 Task: For heading Use Lobster with dark grey 1 1 colour & Underline.  font size for heading26,  'Change the font style of data to'Lobster and font size to 18,  Change the alignment of both headline & data to Align center.  In the sheet  Budget Management Template Workbookbook
Action: Mouse moved to (91, 211)
Screenshot: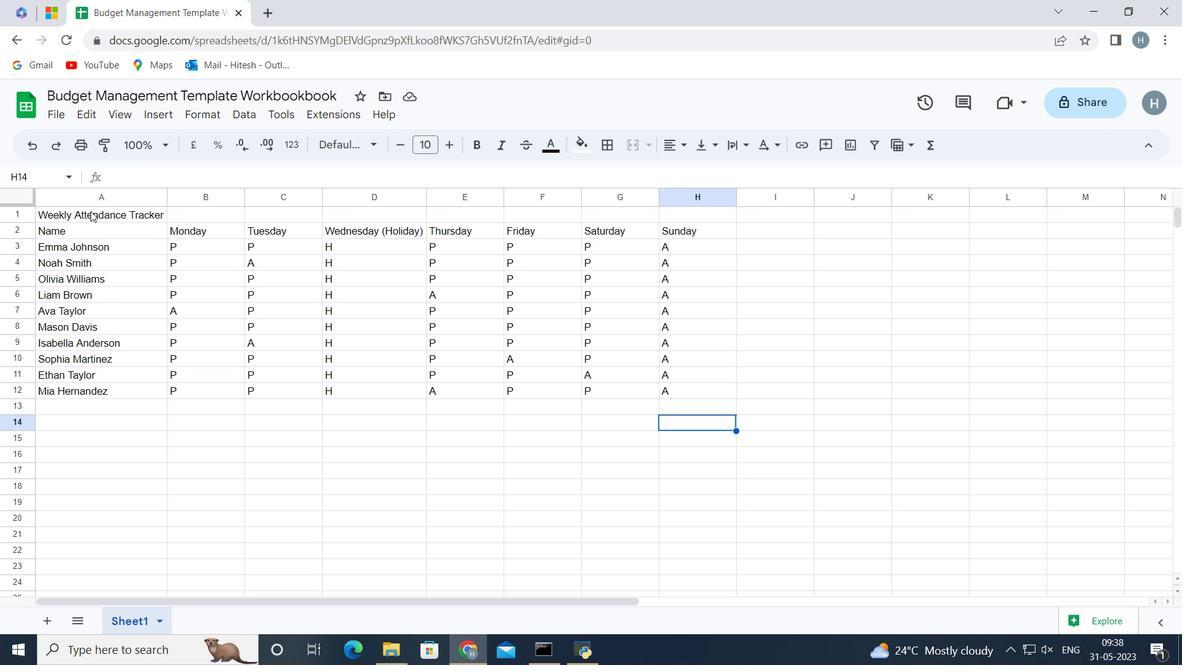 
Action: Mouse pressed left at (91, 211)
Screenshot: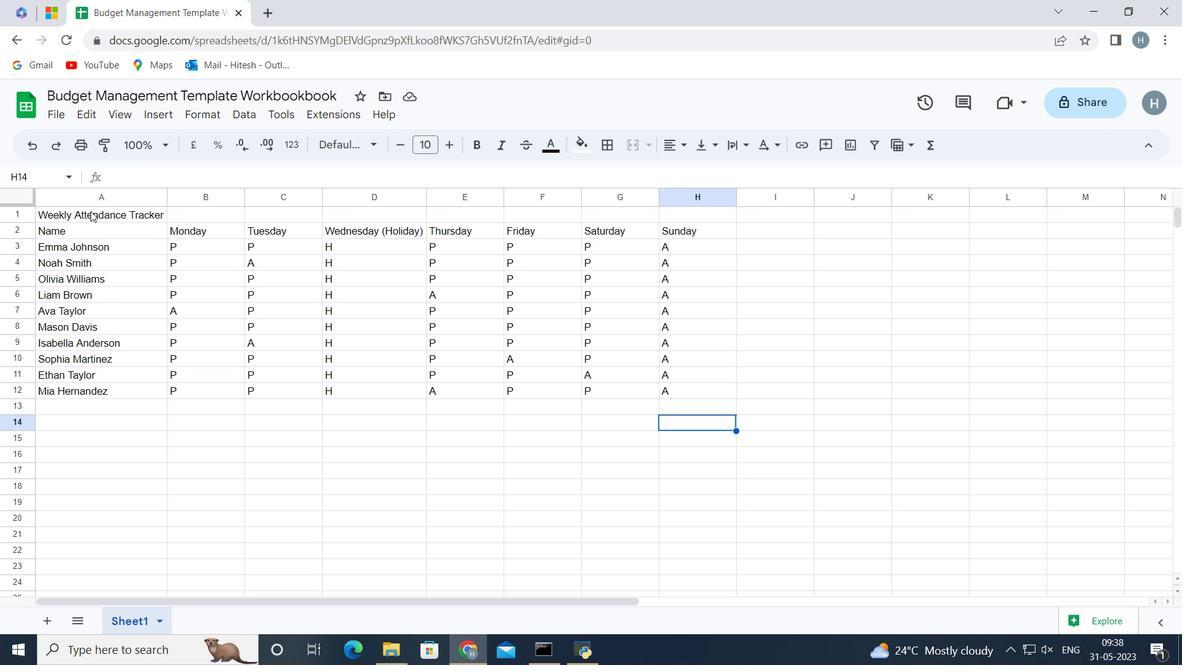 
Action: Mouse moved to (181, 216)
Screenshot: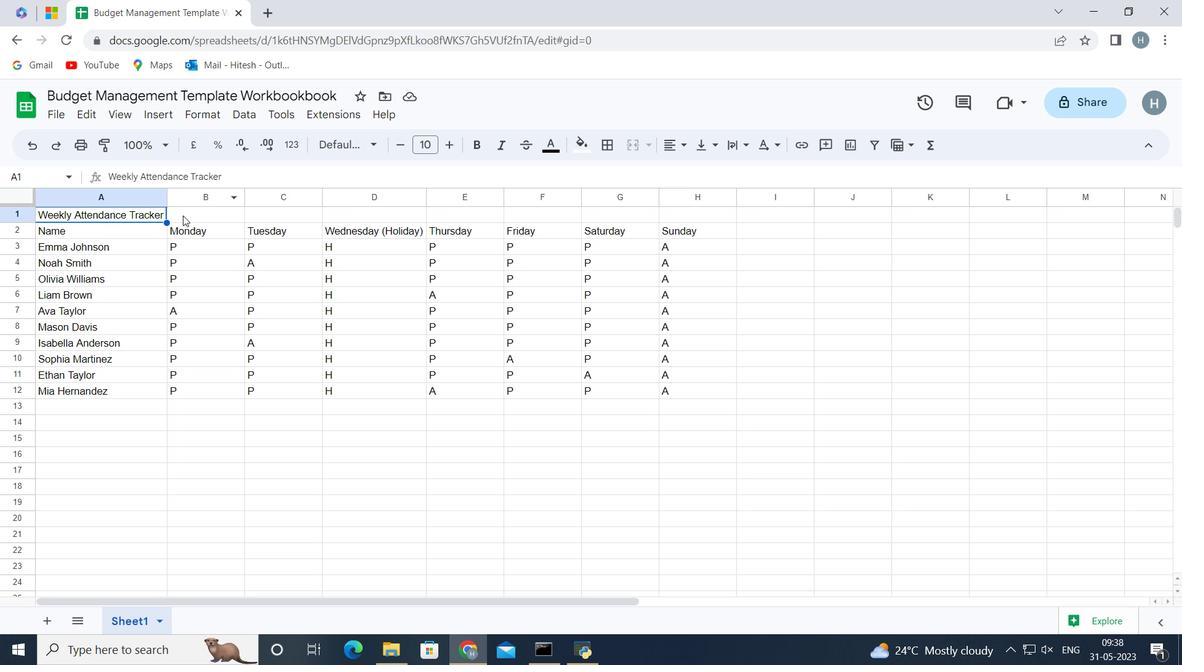 
Action: Key pressed <Key.shift><Key.right><Key.right><Key.right><Key.right><Key.right><Key.right><Key.right>
Screenshot: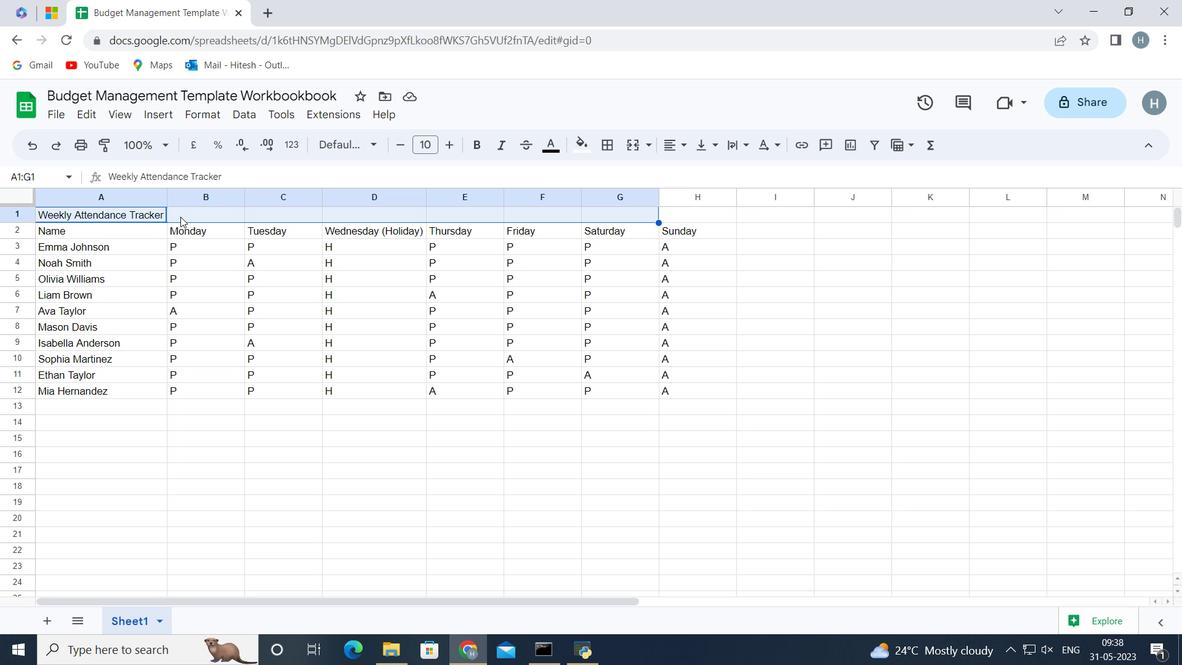 
Action: Mouse moved to (631, 149)
Screenshot: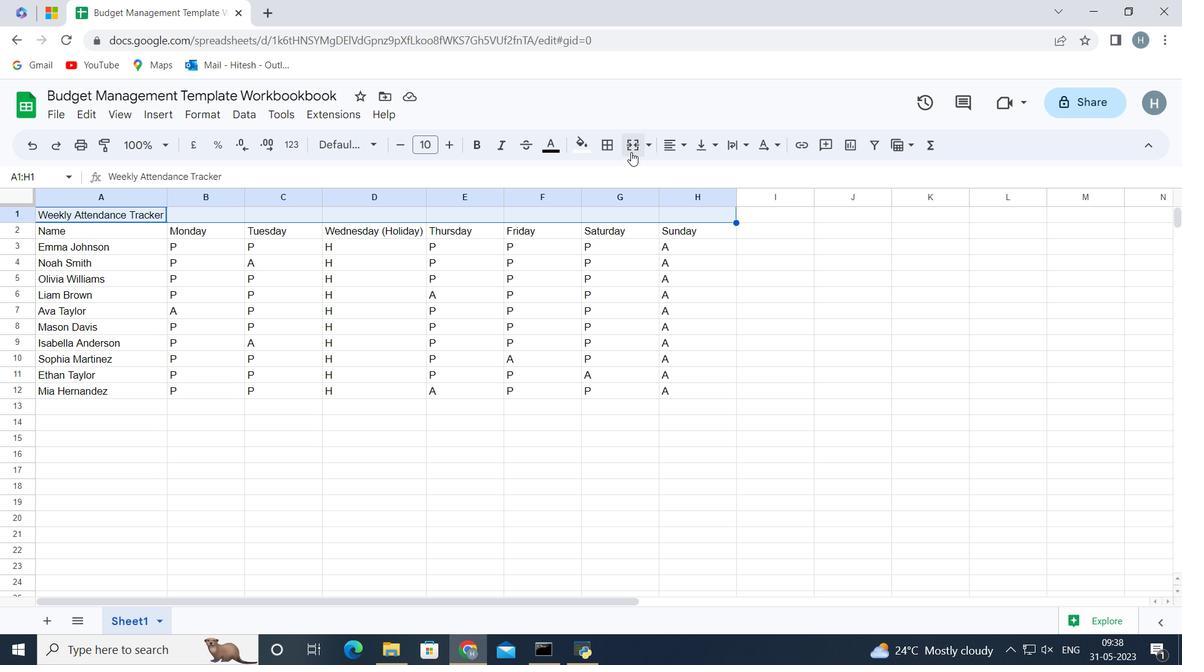 
Action: Mouse pressed left at (631, 149)
Screenshot: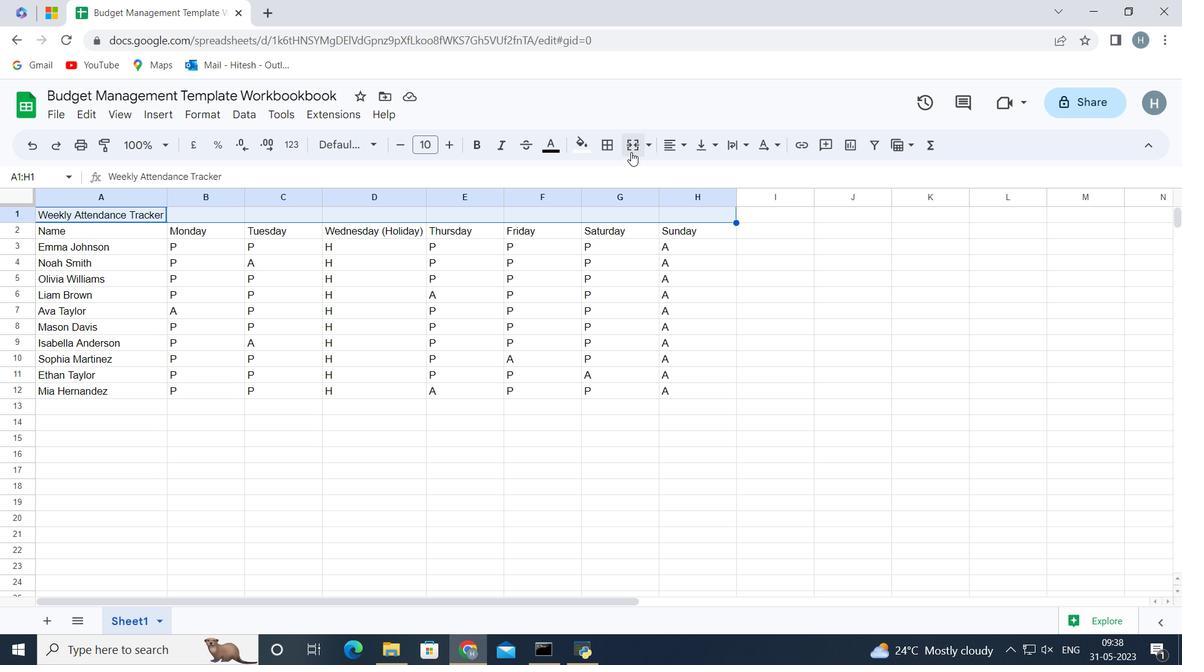 
Action: Mouse moved to (374, 145)
Screenshot: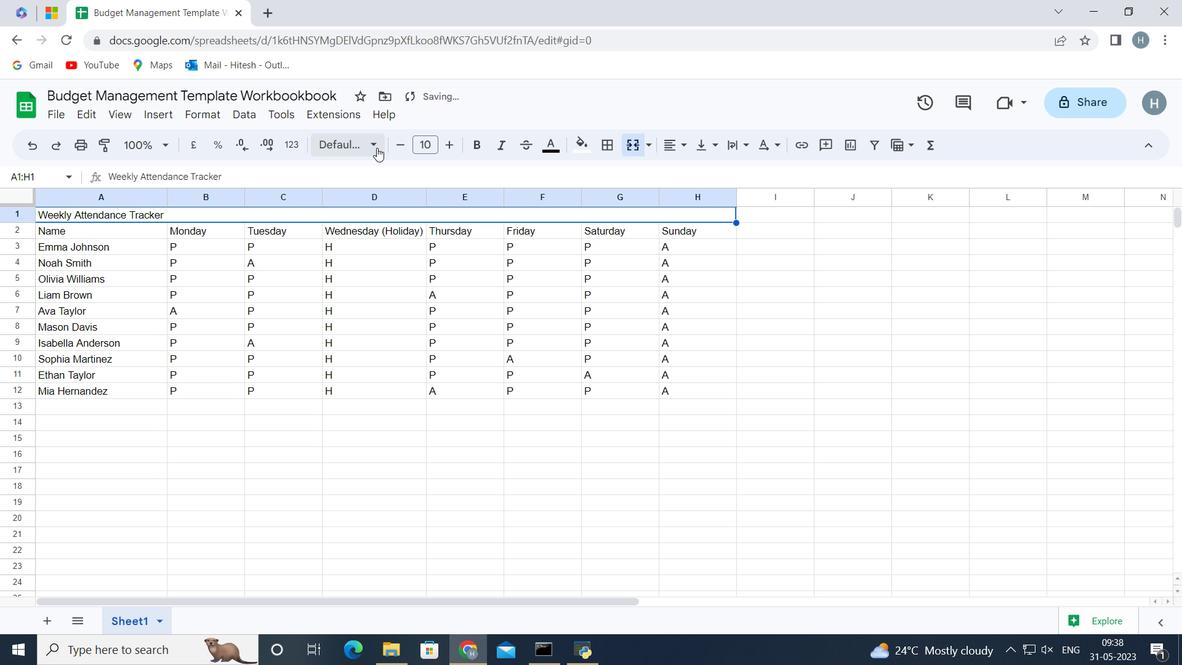 
Action: Mouse pressed left at (374, 145)
Screenshot: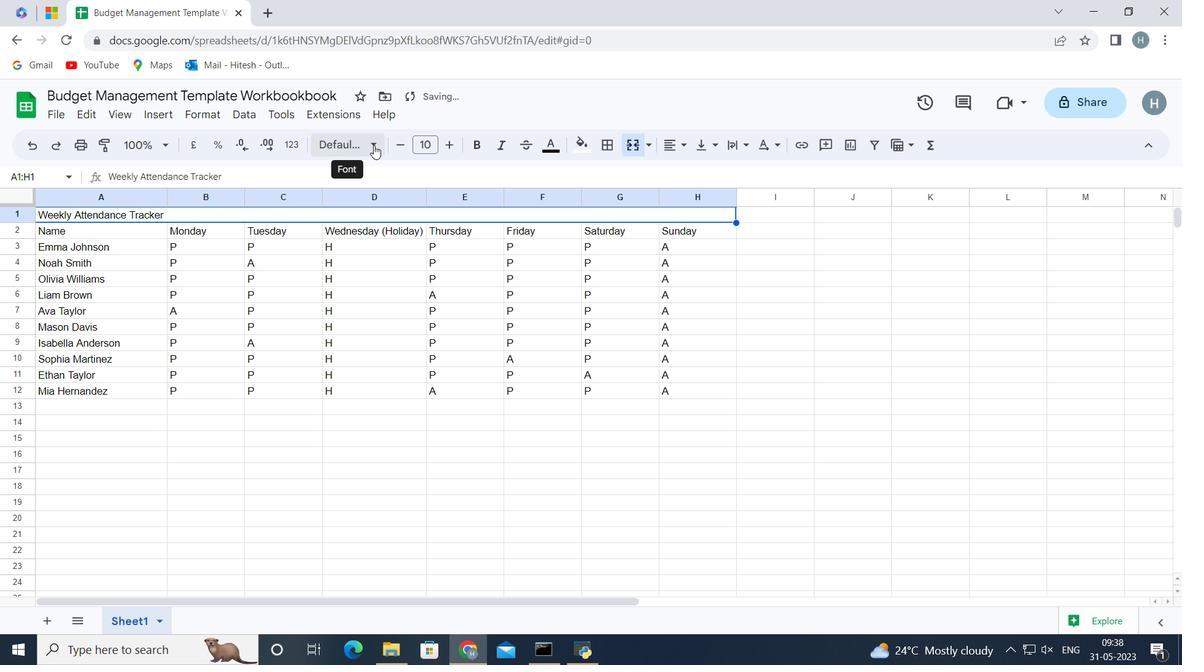 
Action: Mouse moved to (392, 460)
Screenshot: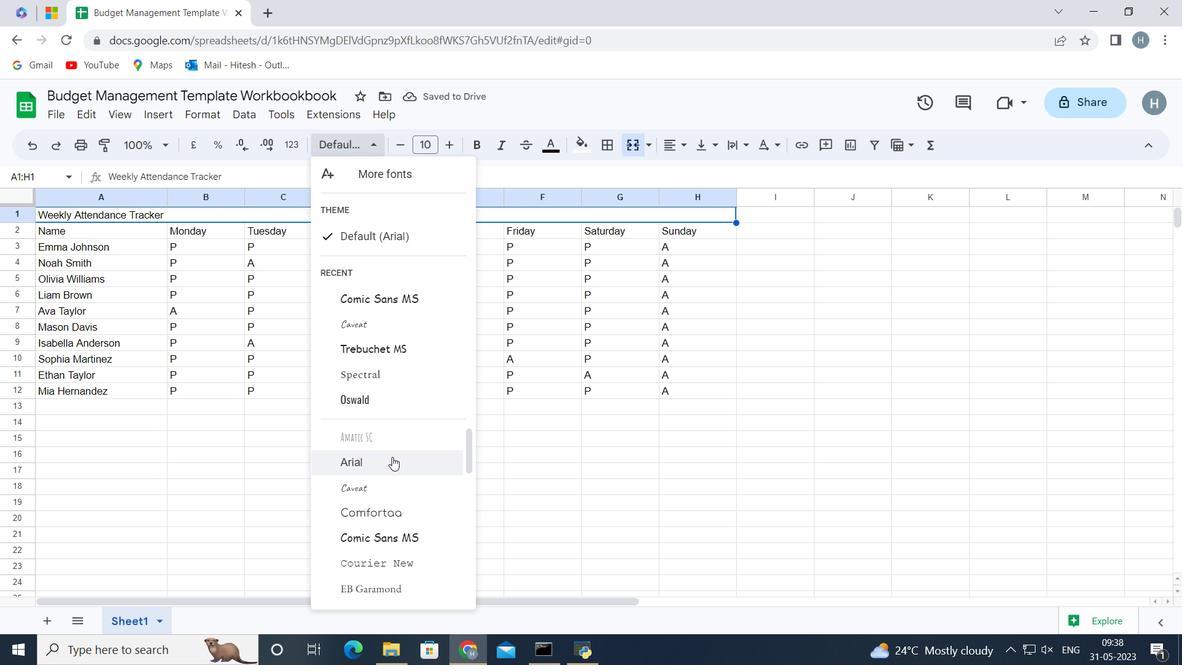 
Action: Mouse scrolled (392, 459) with delta (0, 0)
Screenshot: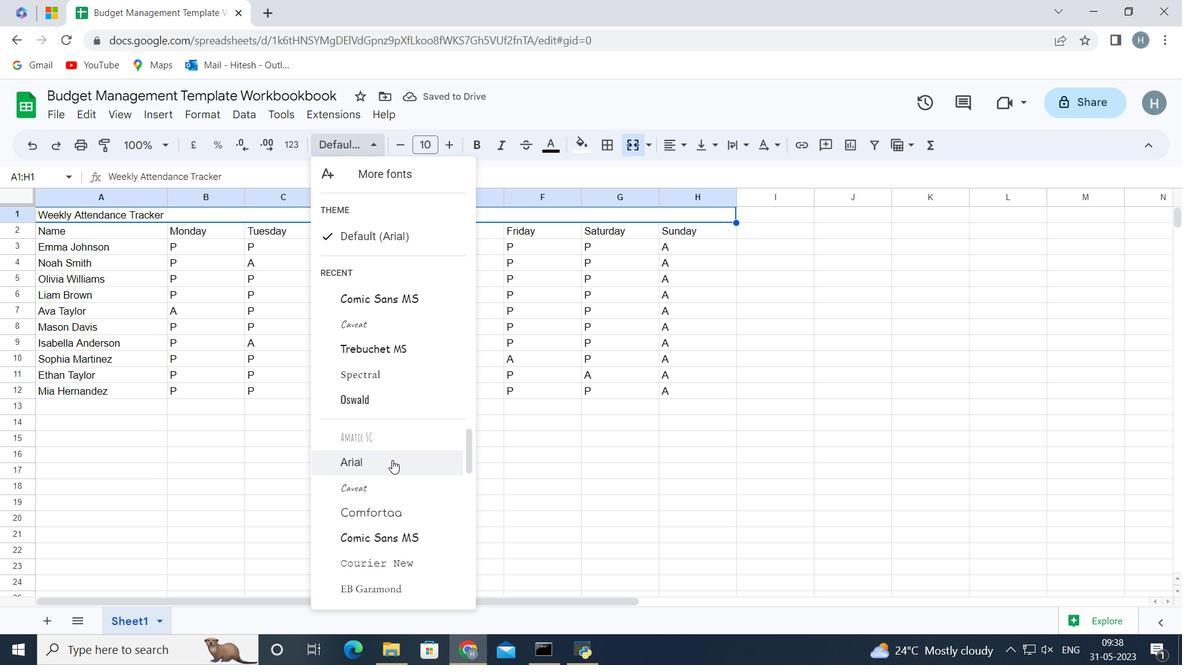 
Action: Mouse scrolled (392, 459) with delta (0, 0)
Screenshot: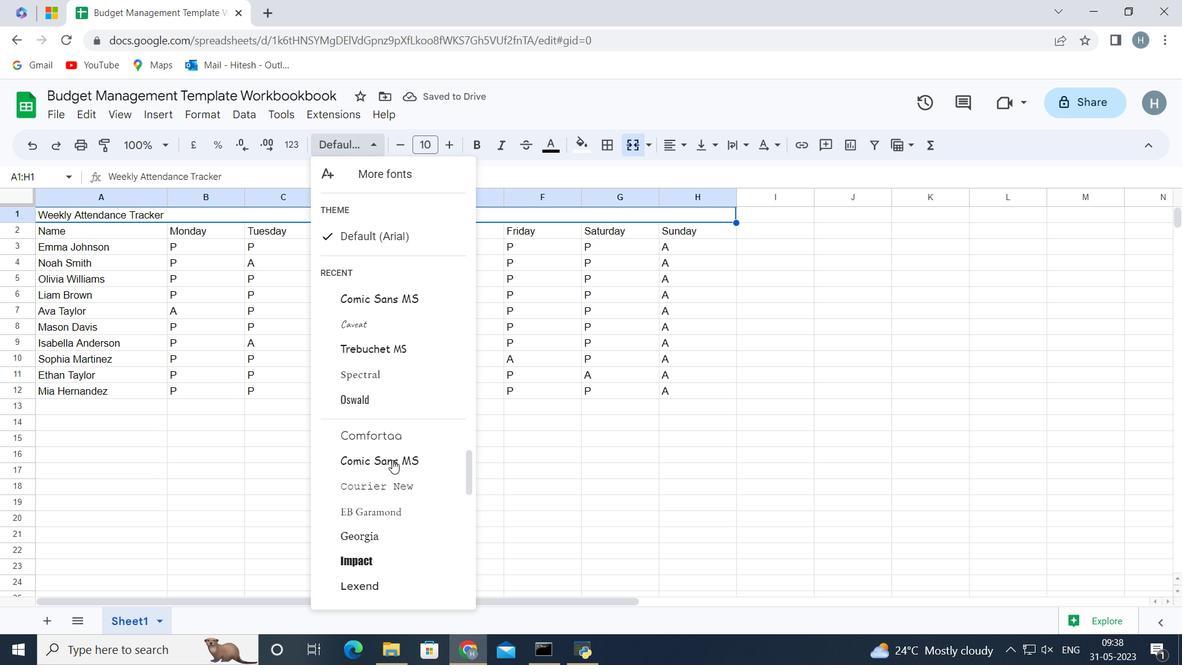 
Action: Mouse moved to (389, 531)
Screenshot: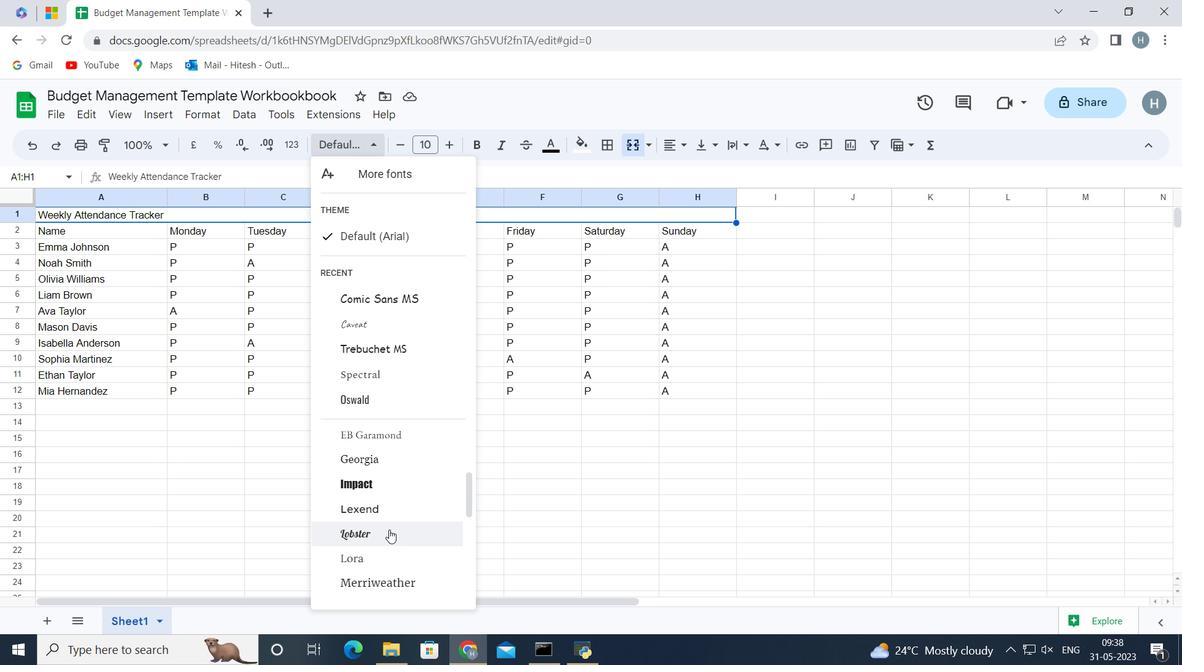 
Action: Mouse pressed left at (389, 531)
Screenshot: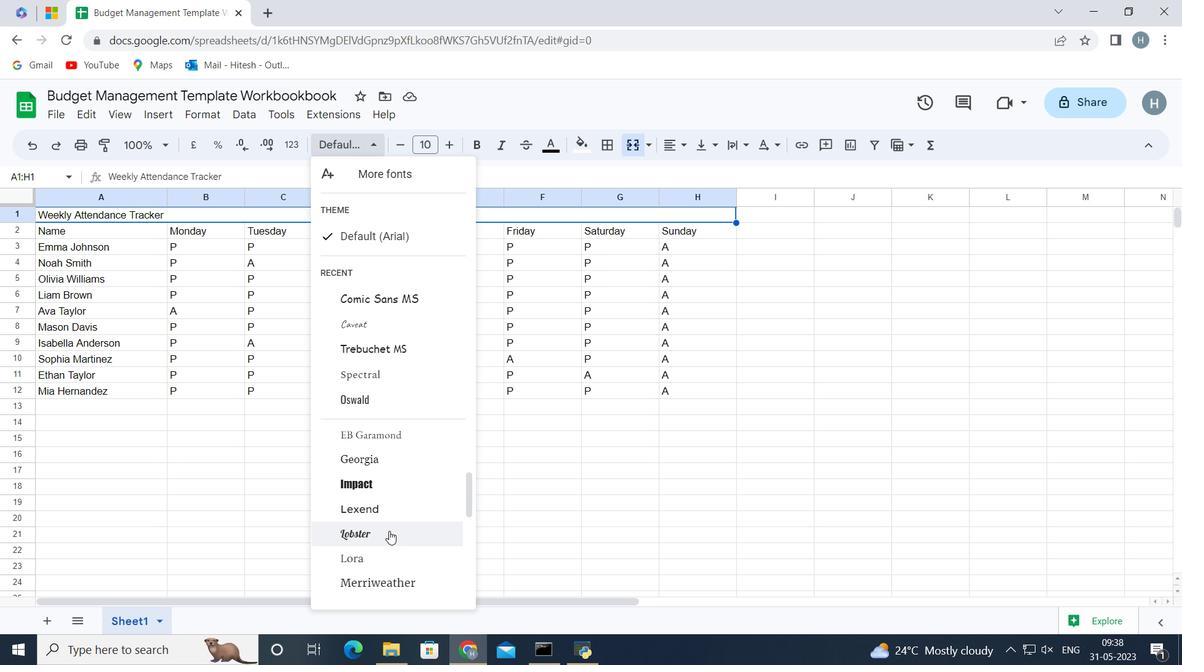 
Action: Mouse moved to (587, 154)
Screenshot: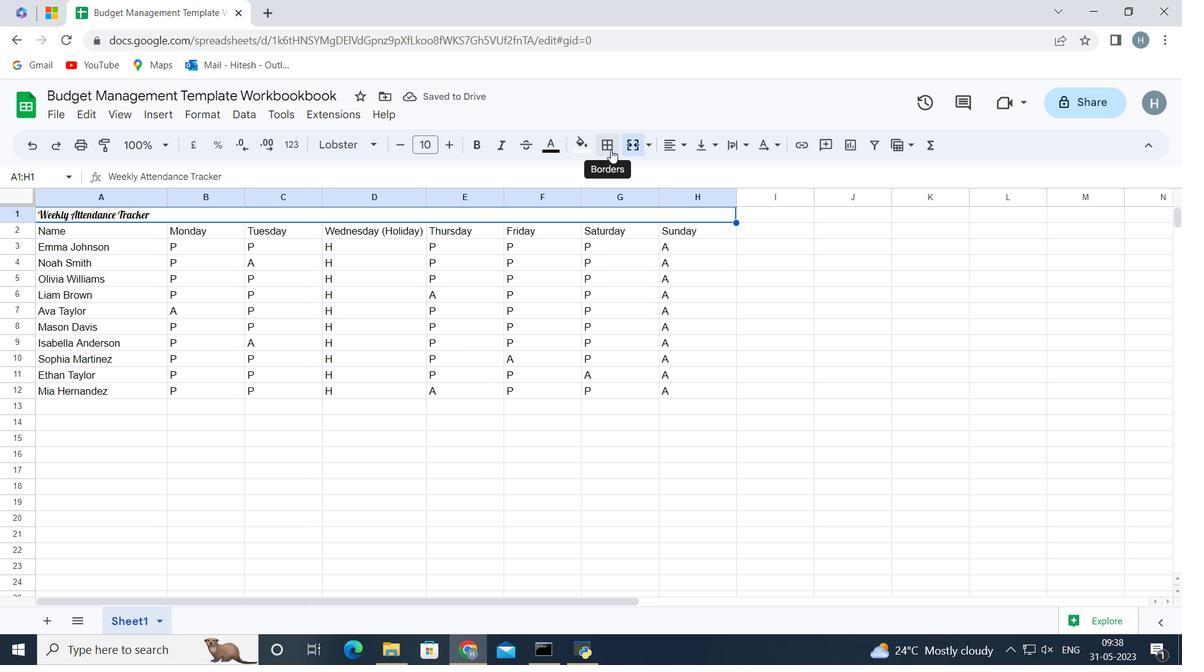 
Action: Mouse pressed left at (587, 154)
Screenshot: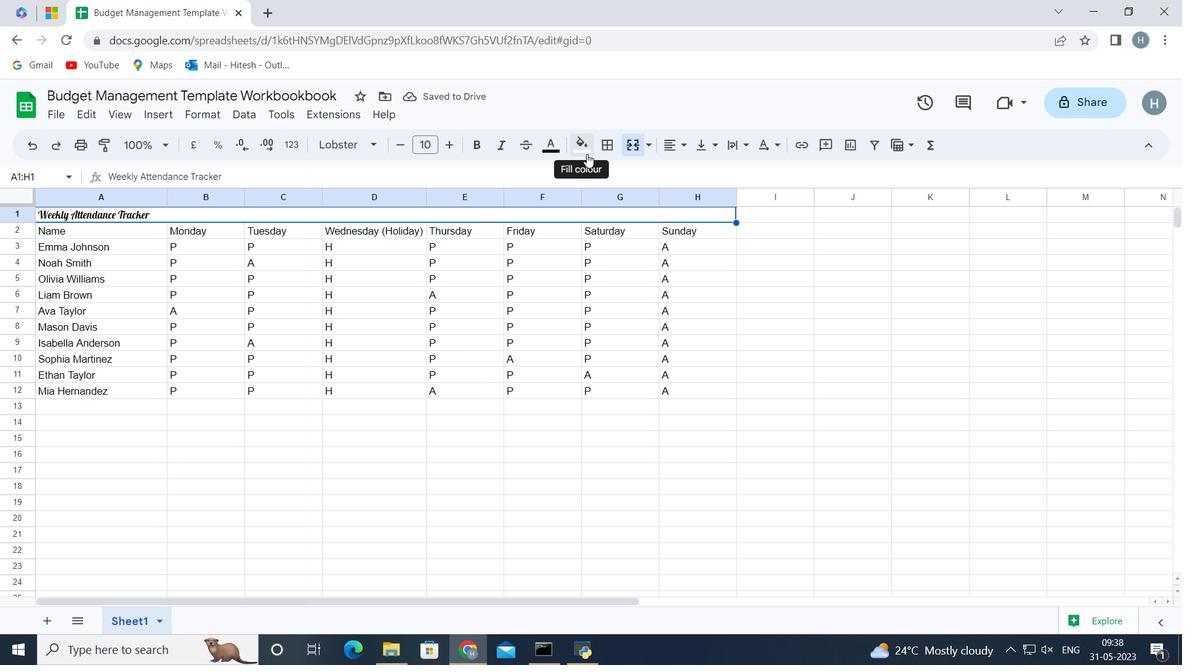 
Action: Mouse moved to (654, 196)
Screenshot: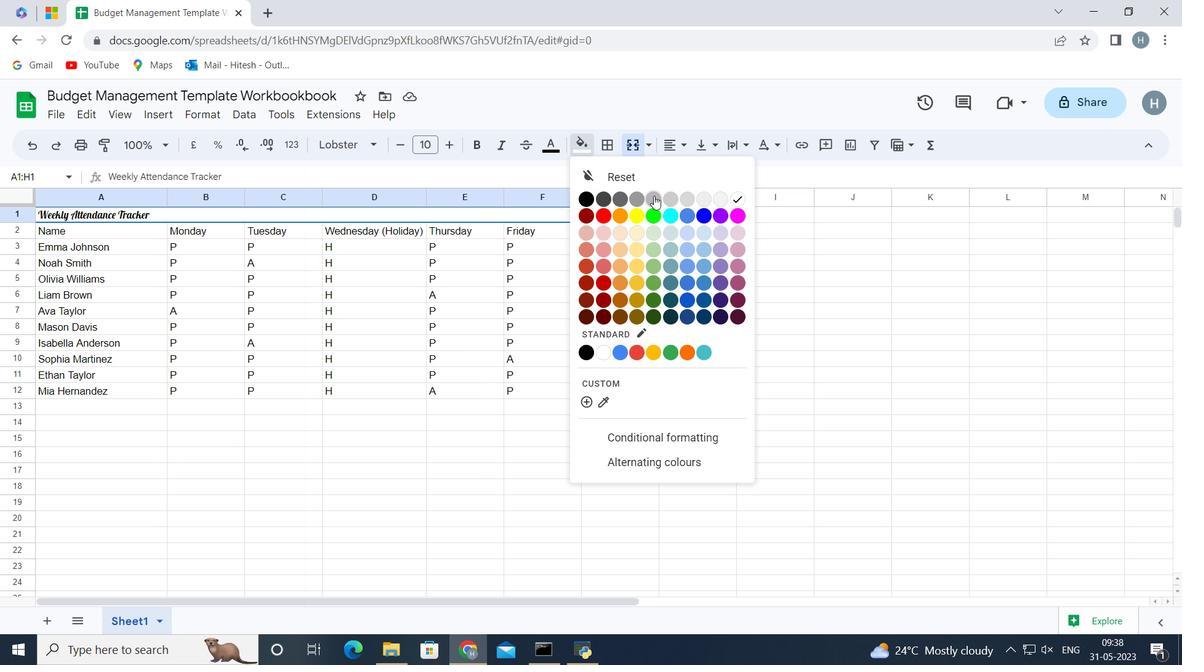 
Action: Mouse pressed left at (654, 196)
Screenshot: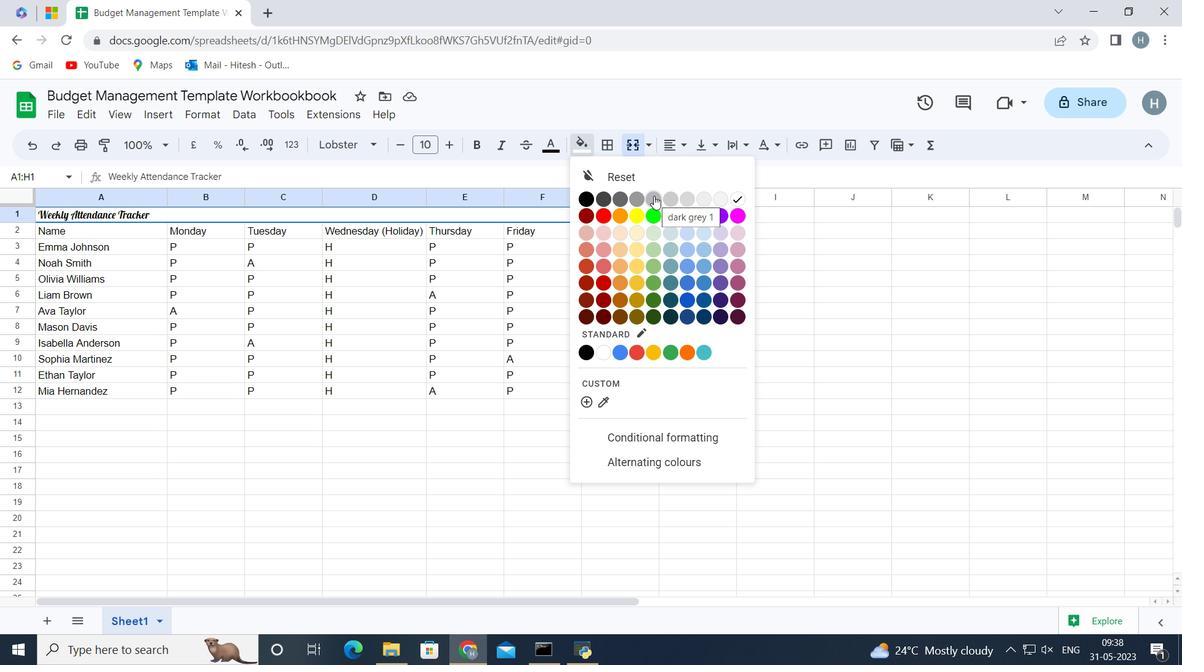 
Action: Mouse moved to (170, 110)
Screenshot: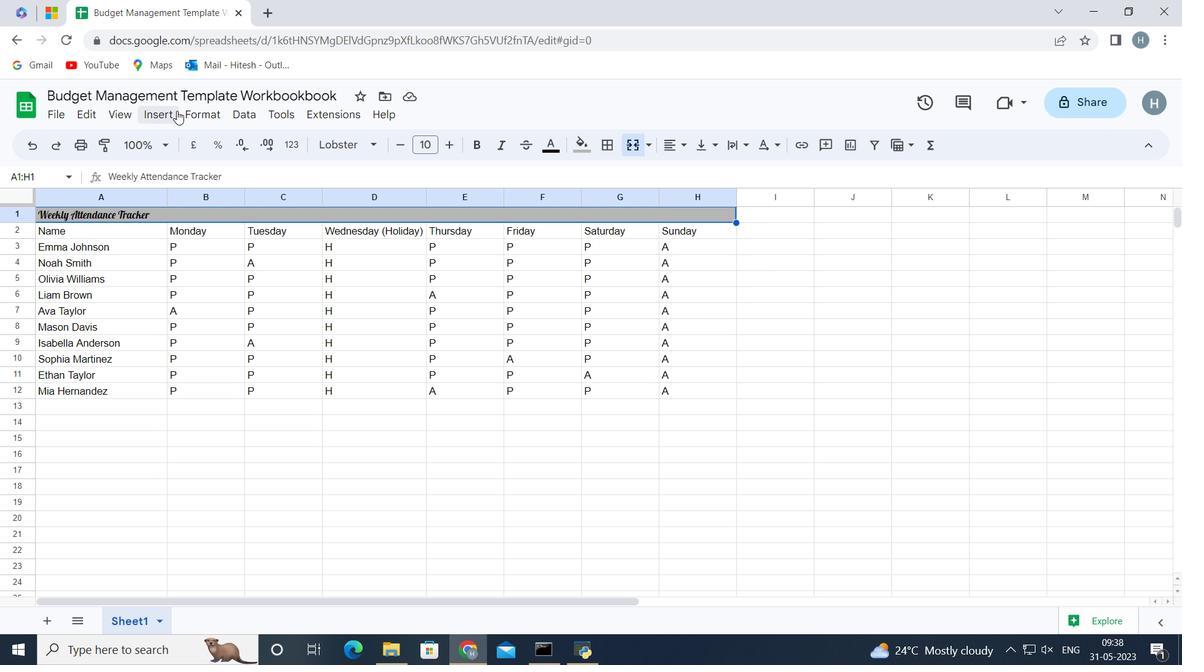 
Action: Mouse pressed left at (170, 110)
Screenshot: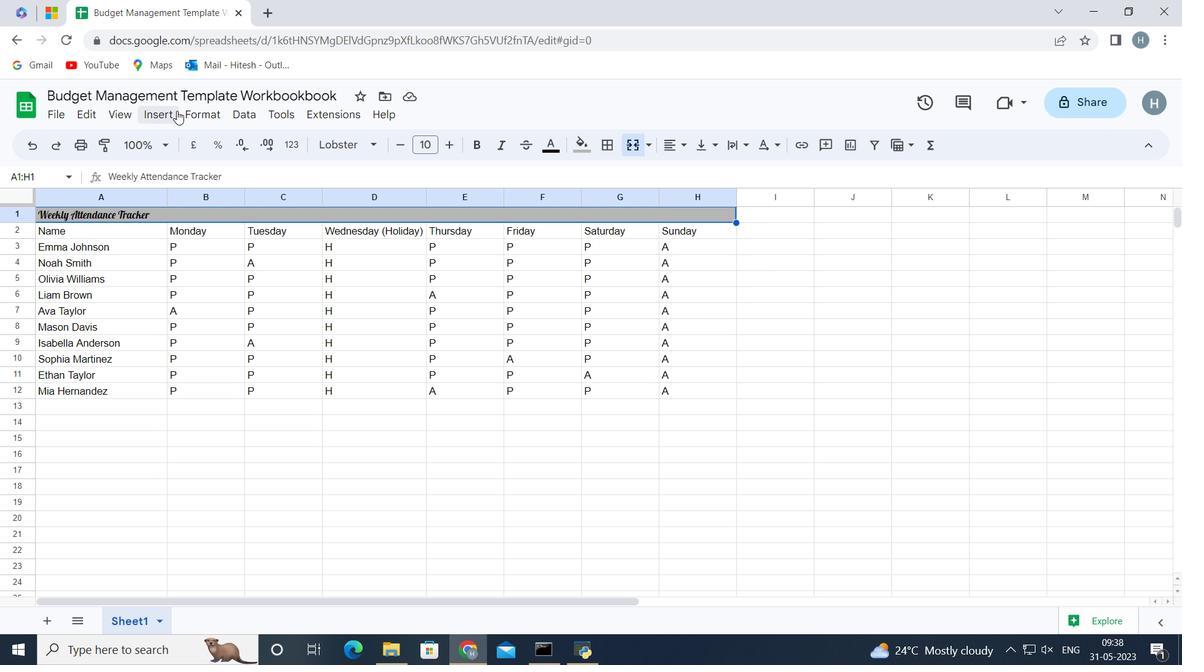 
Action: Mouse moved to (511, 248)
Screenshot: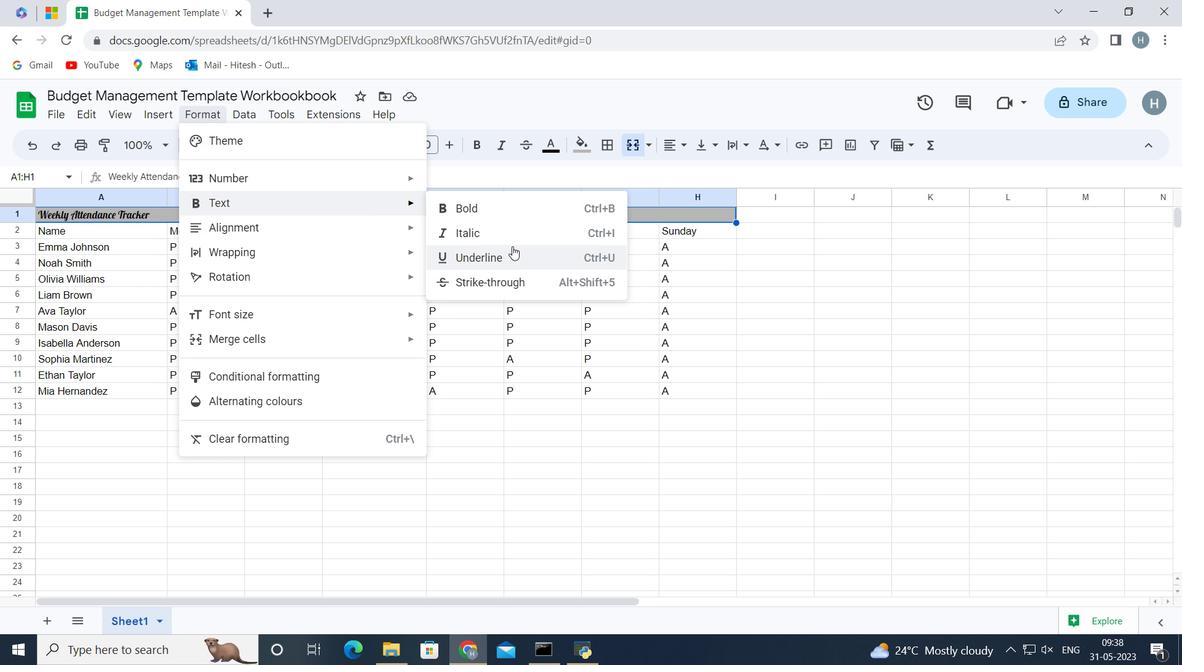 
Action: Mouse pressed left at (511, 248)
Screenshot: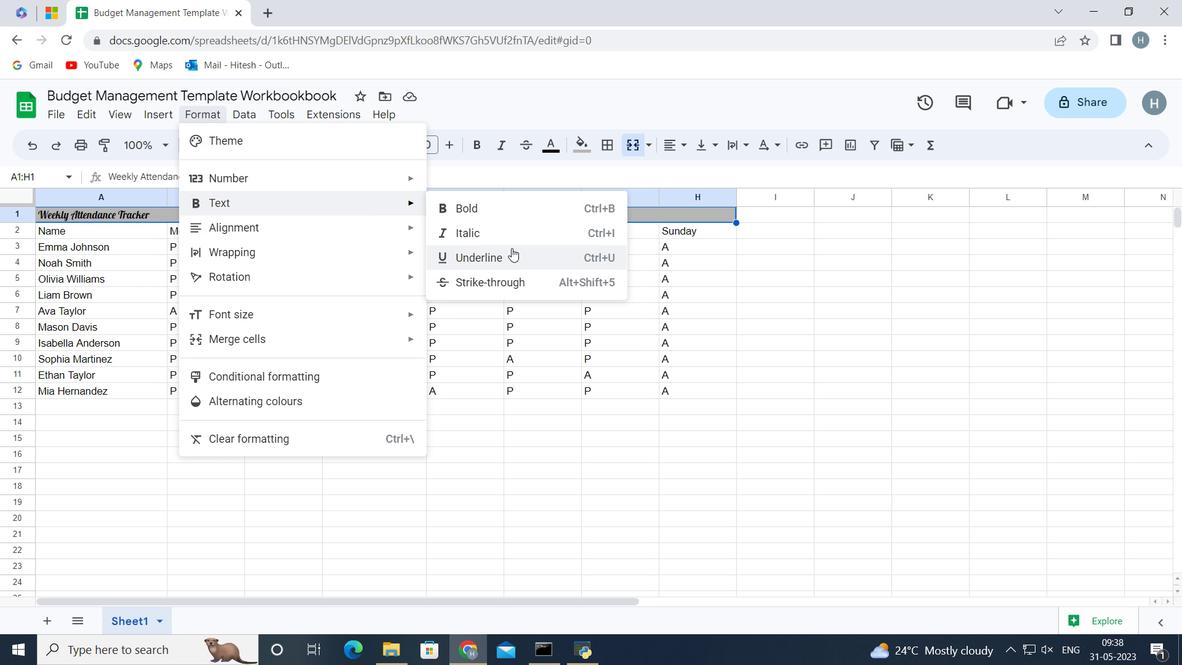 
Action: Mouse moved to (444, 144)
Screenshot: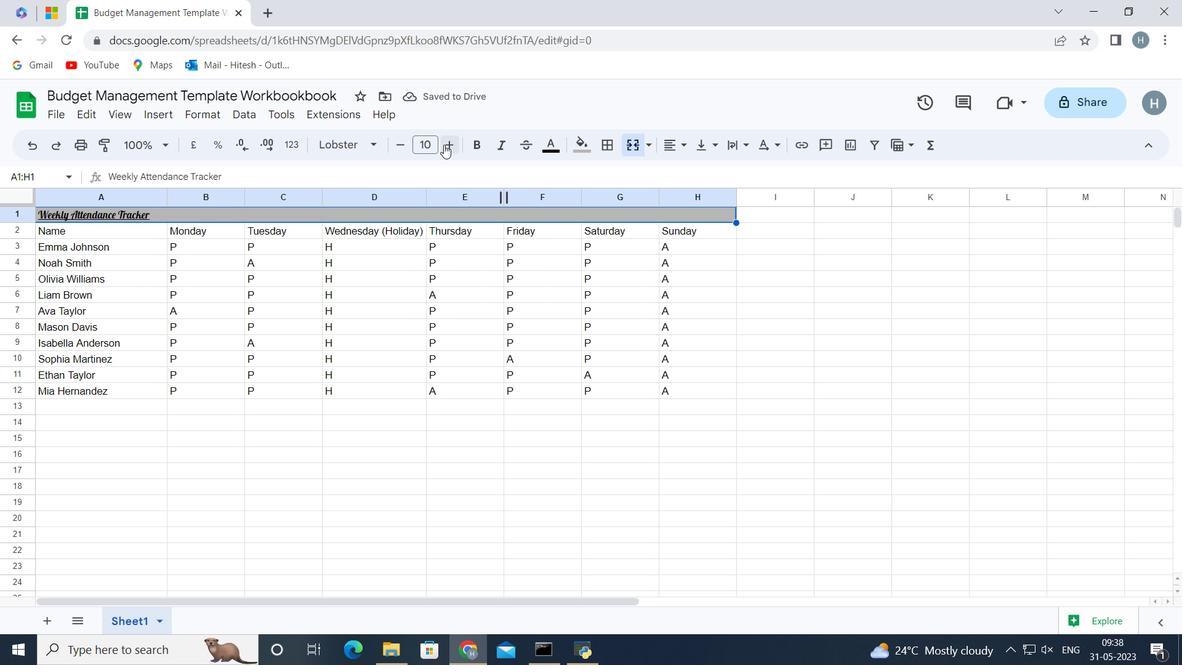 
Action: Mouse pressed left at (444, 144)
Screenshot: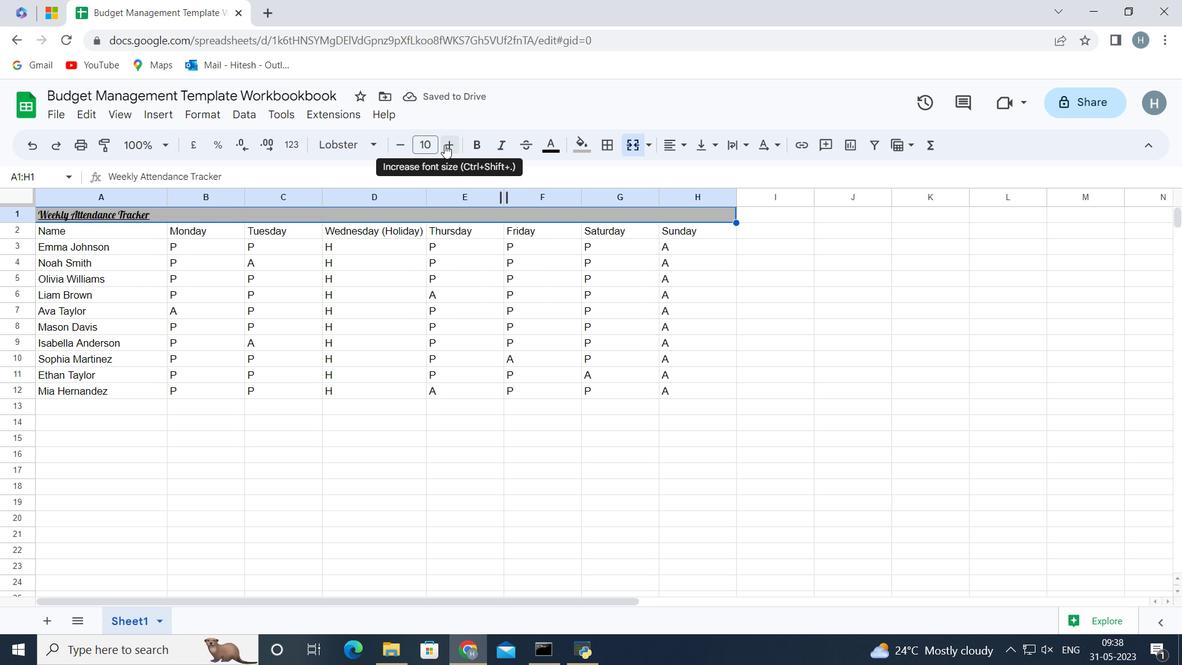 
Action: Mouse pressed left at (444, 144)
Screenshot: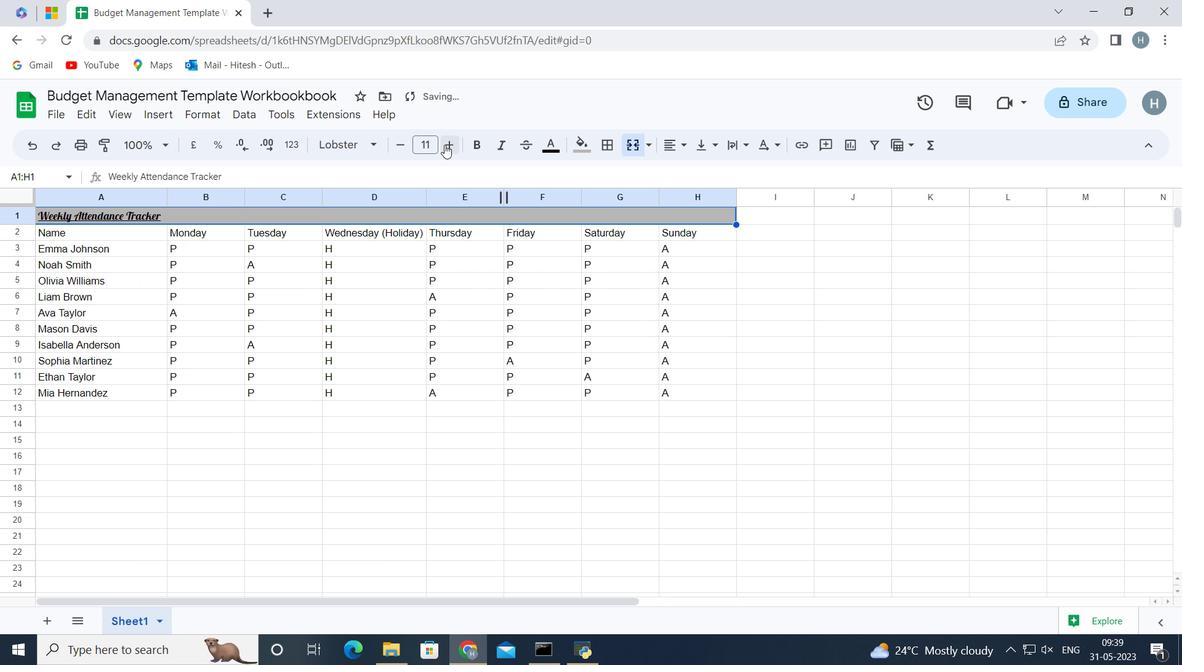 
Action: Mouse pressed left at (444, 144)
Screenshot: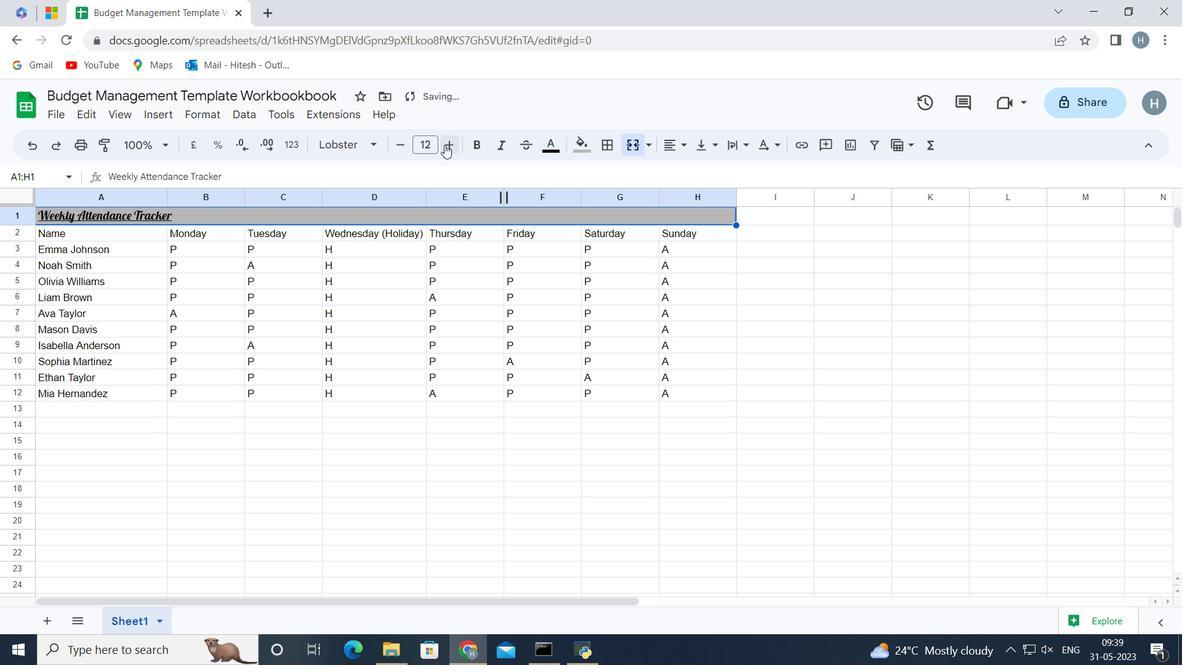 
Action: Mouse pressed left at (444, 144)
Screenshot: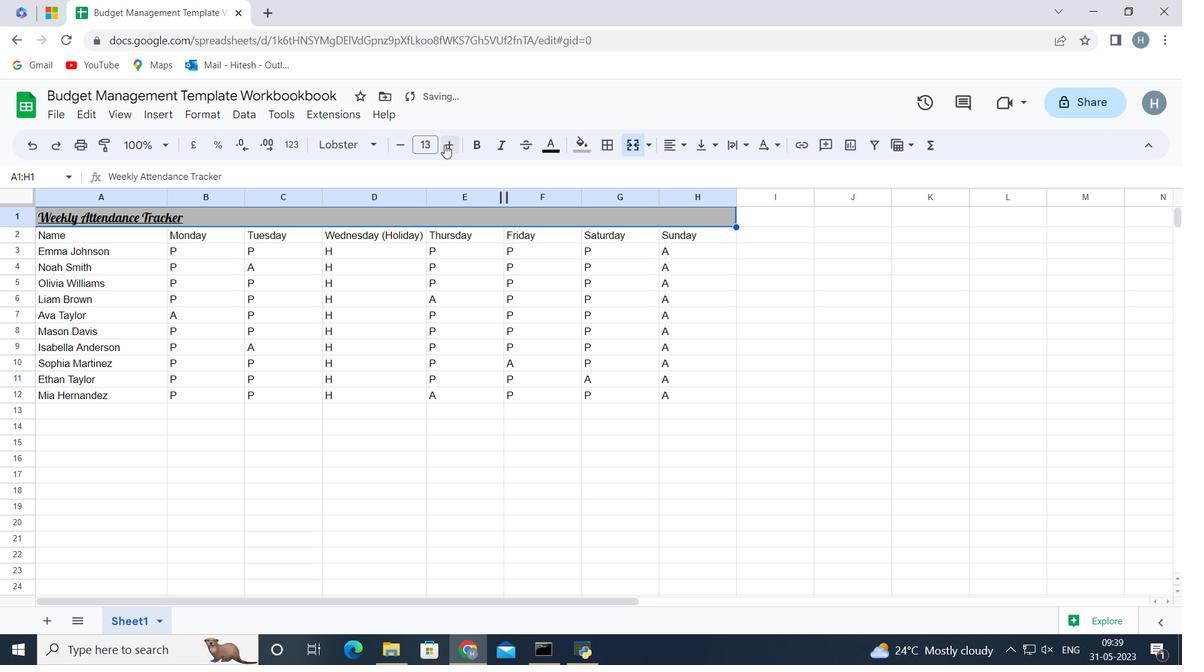 
Action: Mouse pressed left at (444, 144)
Screenshot: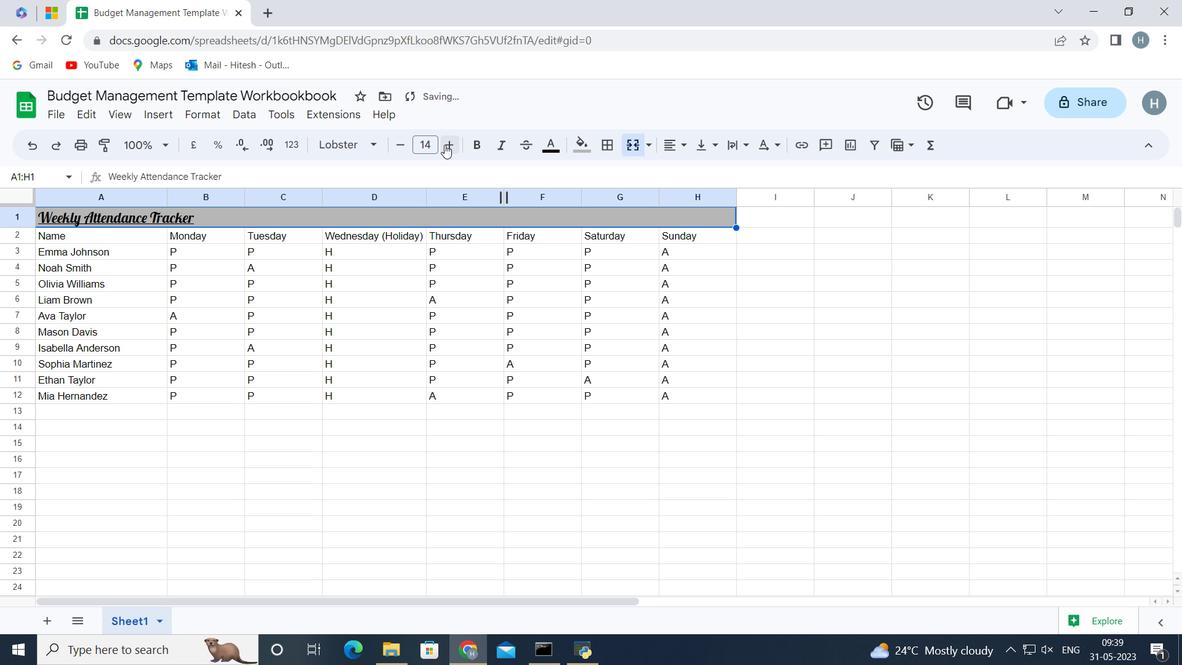 
Action: Mouse pressed left at (444, 144)
Screenshot: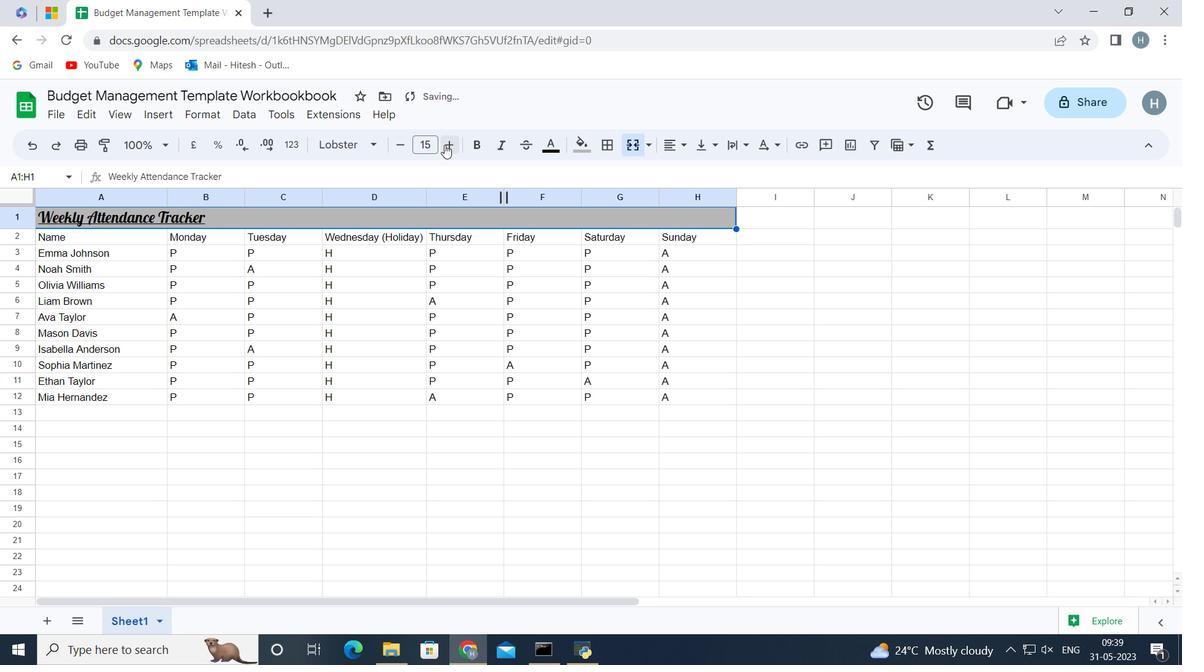 
Action: Mouse moved to (444, 144)
Screenshot: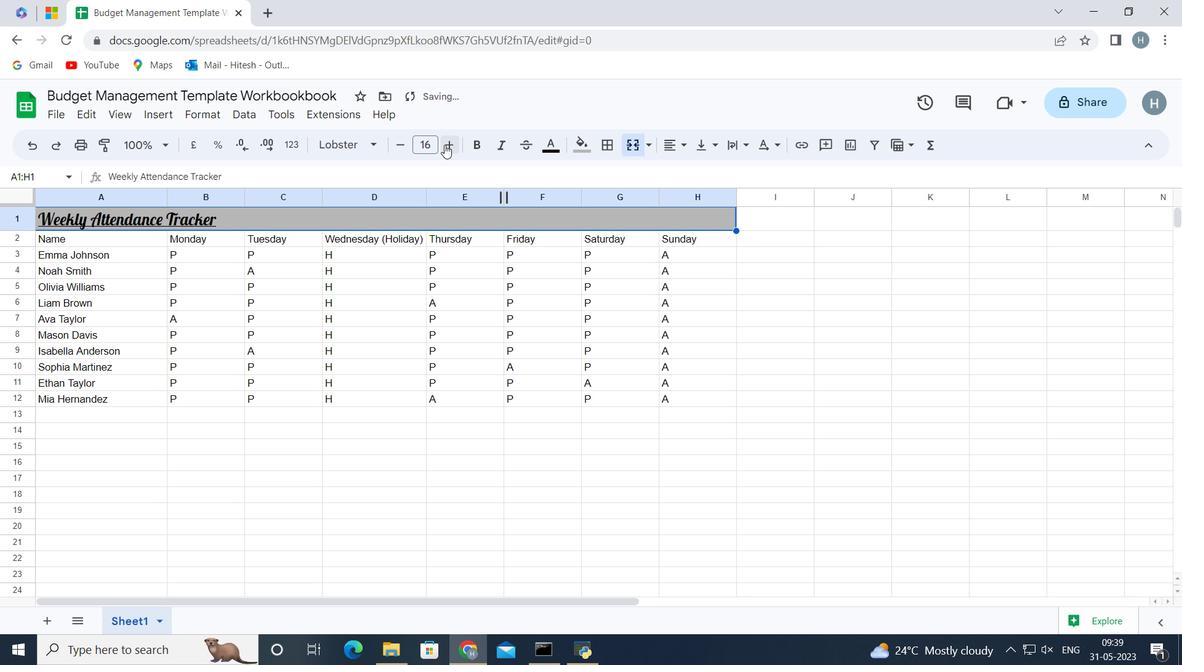 
Action: Mouse pressed left at (444, 144)
Screenshot: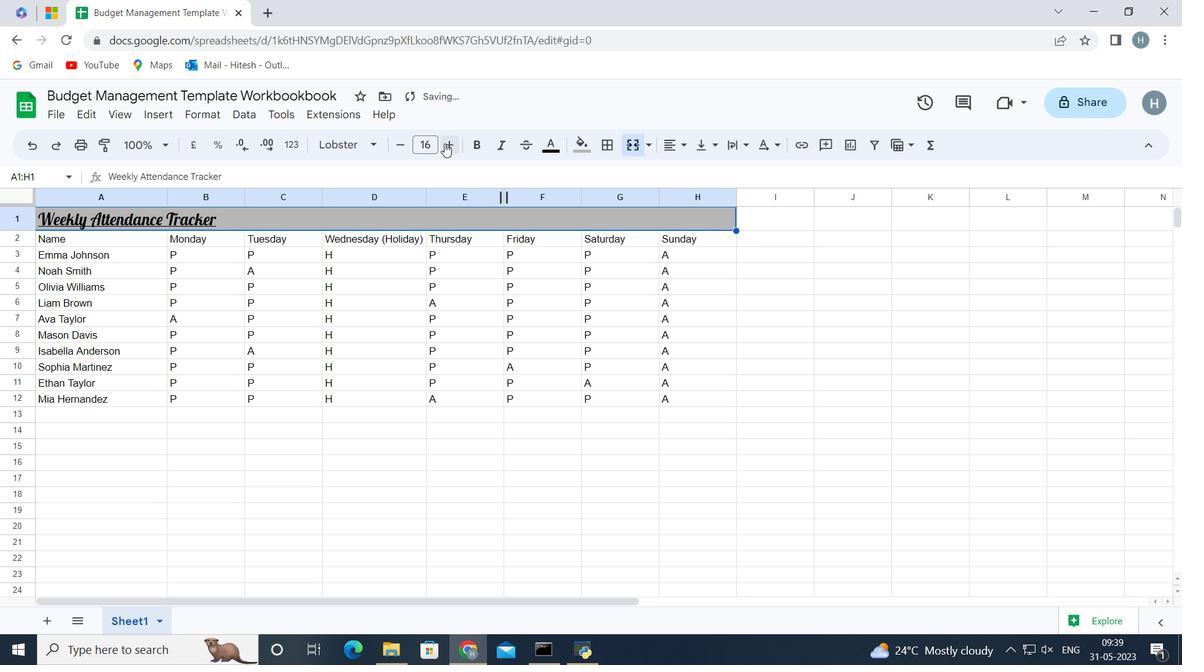 
Action: Mouse pressed left at (444, 144)
Screenshot: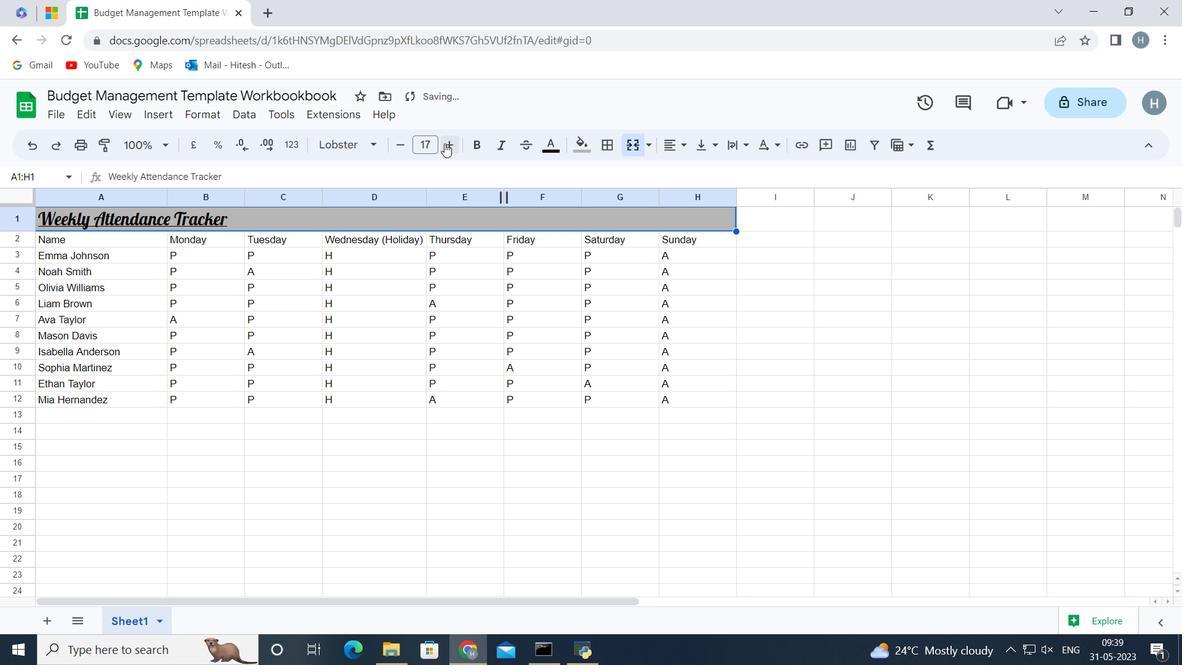 
Action: Mouse pressed left at (444, 144)
Screenshot: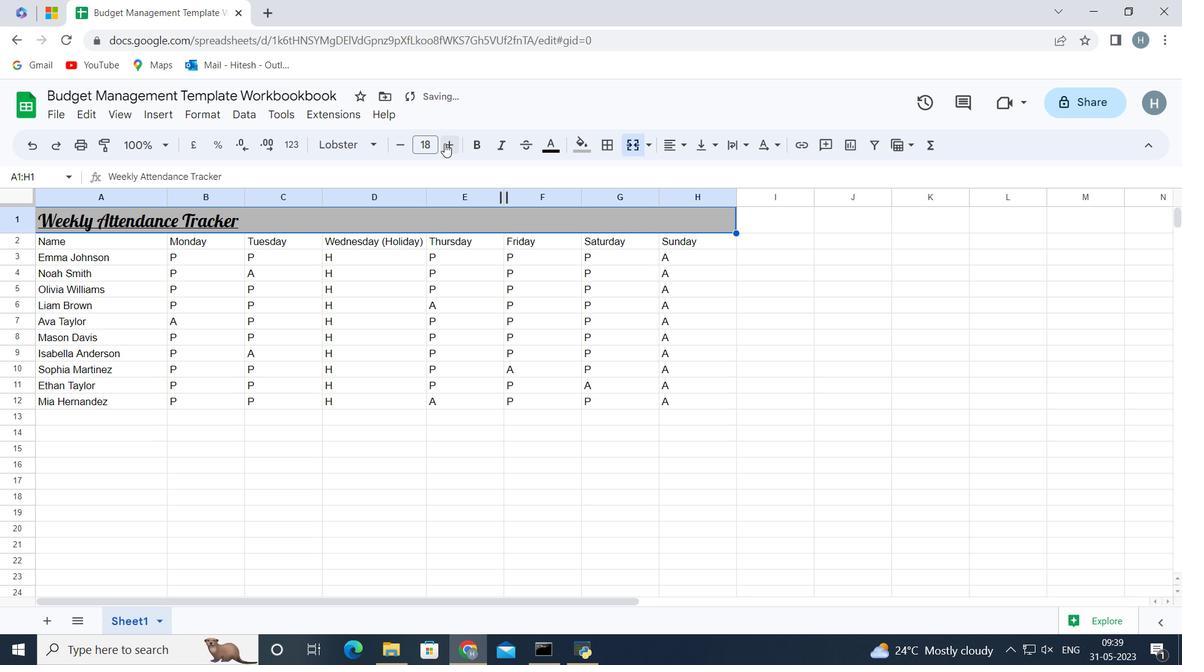 
Action: Mouse pressed left at (444, 144)
Screenshot: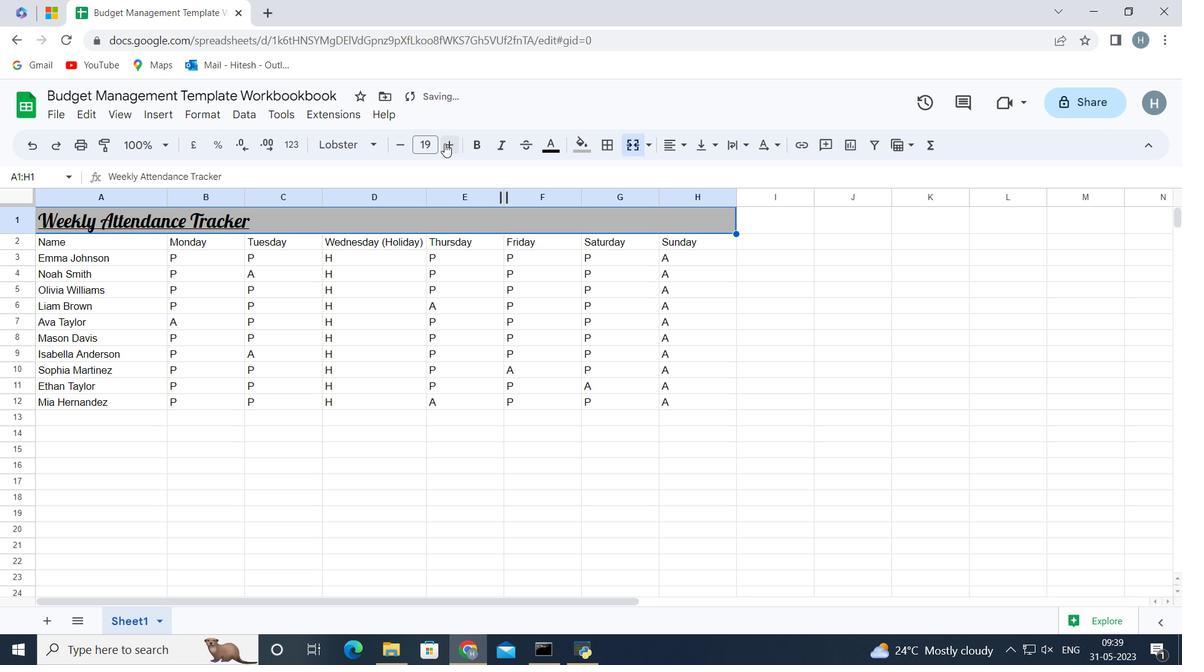 
Action: Mouse pressed left at (444, 144)
Screenshot: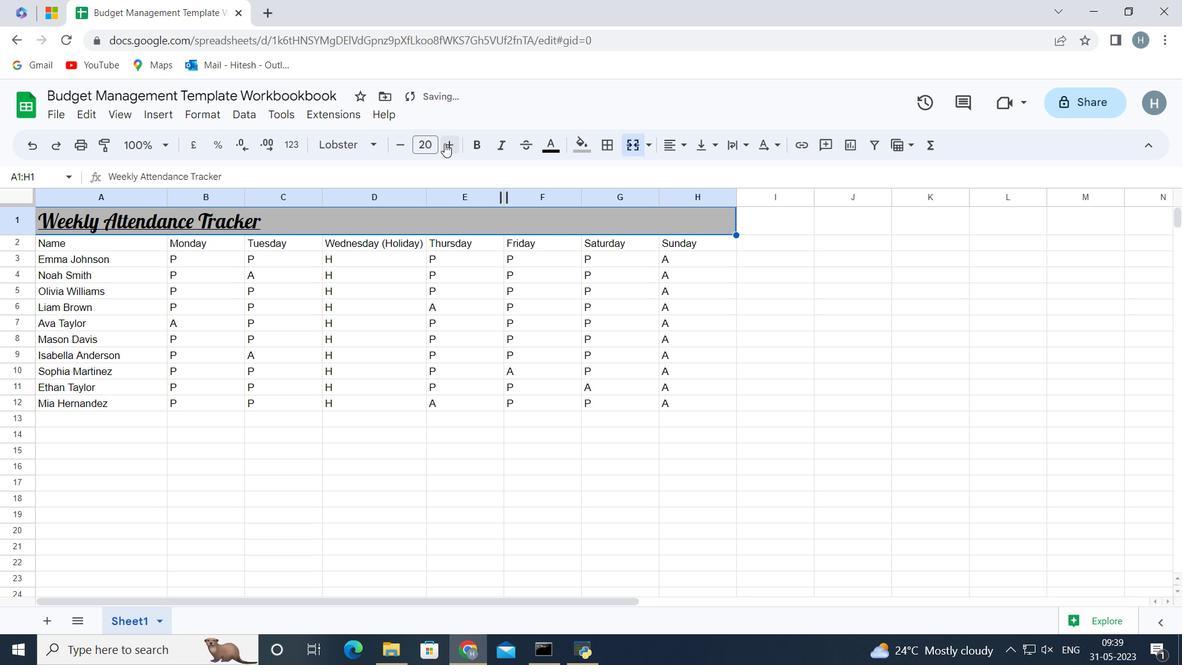 
Action: Mouse pressed left at (444, 144)
Screenshot: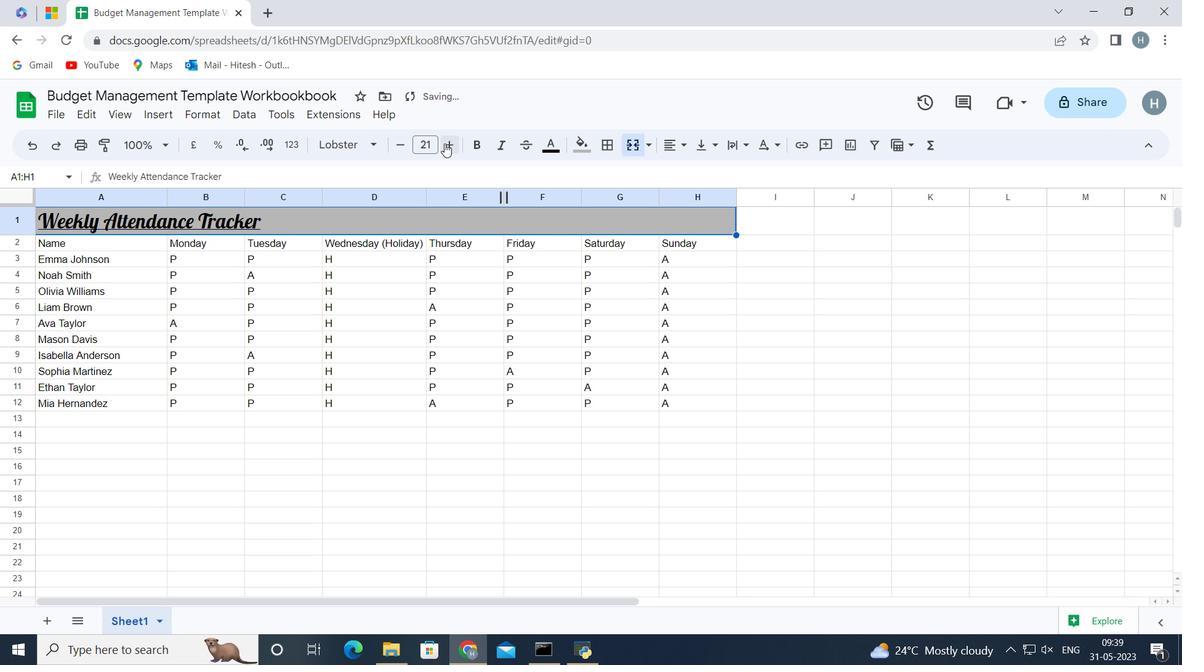 
Action: Mouse pressed left at (444, 144)
Screenshot: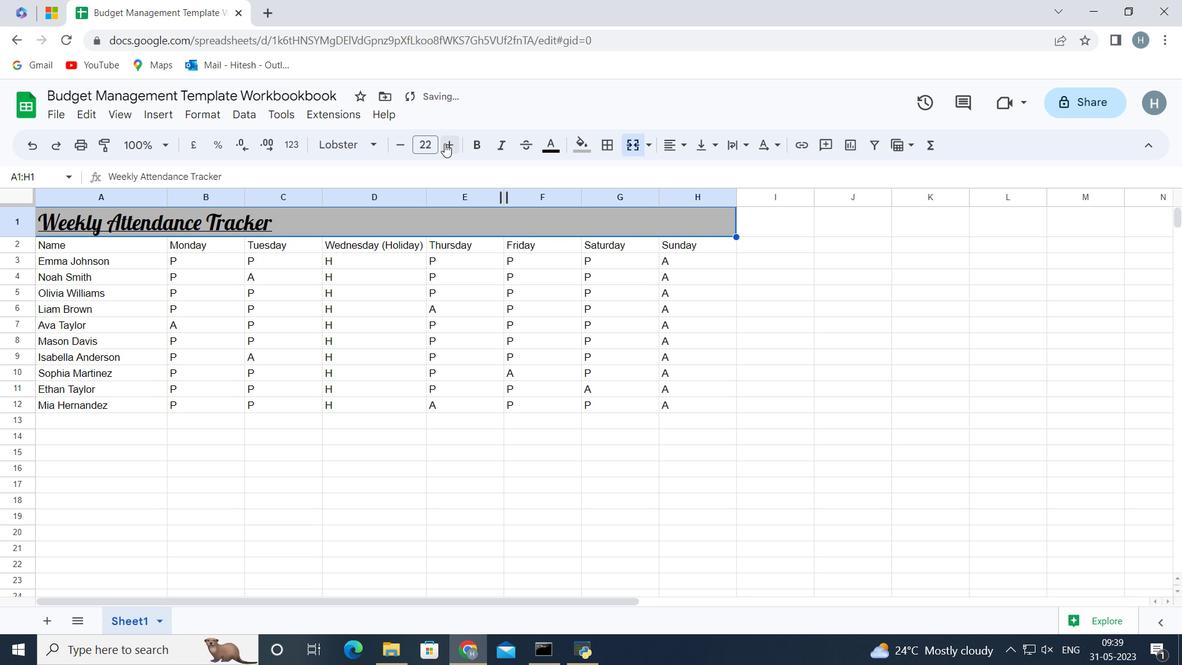 
Action: Mouse pressed left at (444, 144)
Screenshot: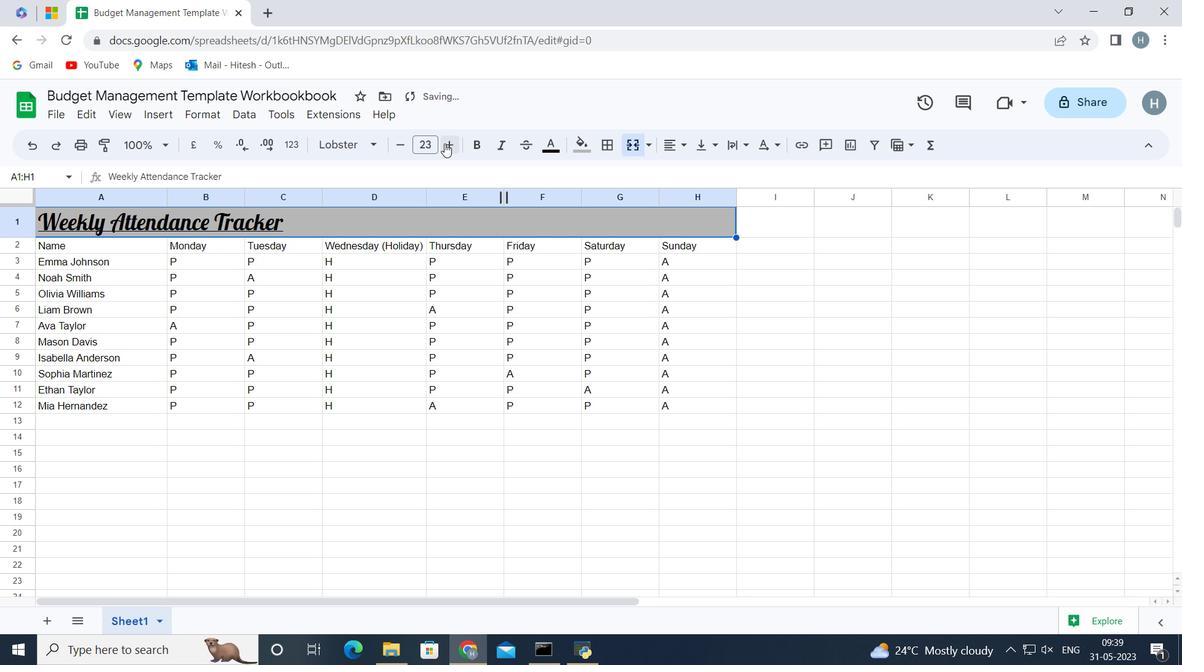 
Action: Mouse pressed left at (444, 144)
Screenshot: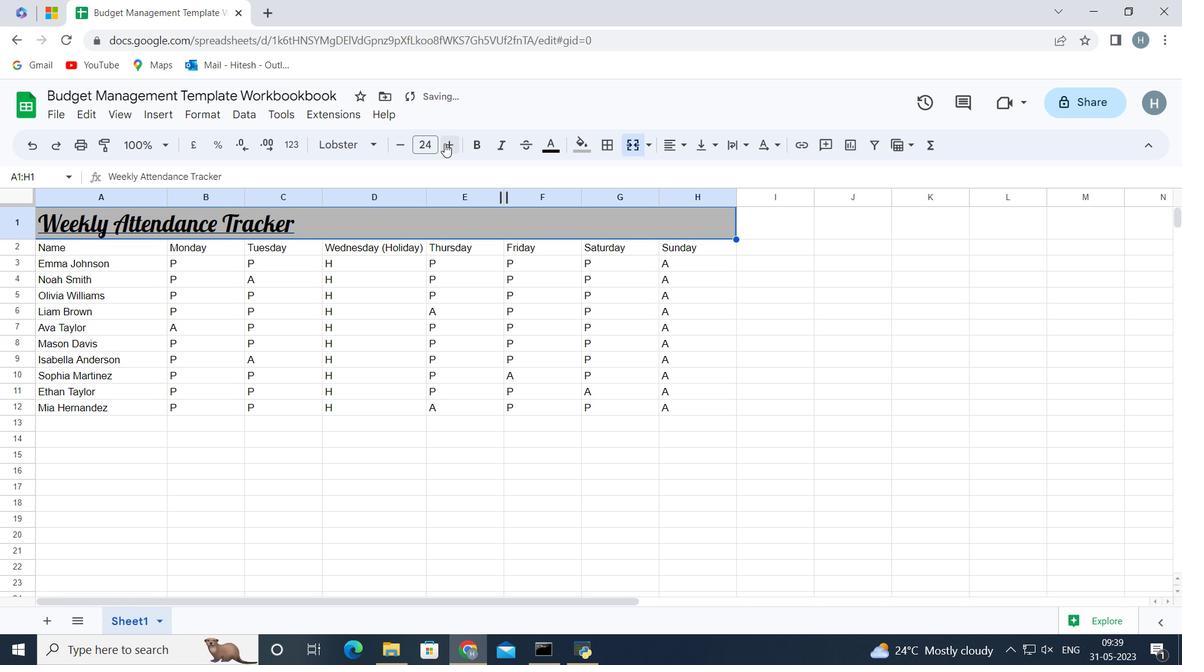 
Action: Mouse pressed left at (444, 144)
Screenshot: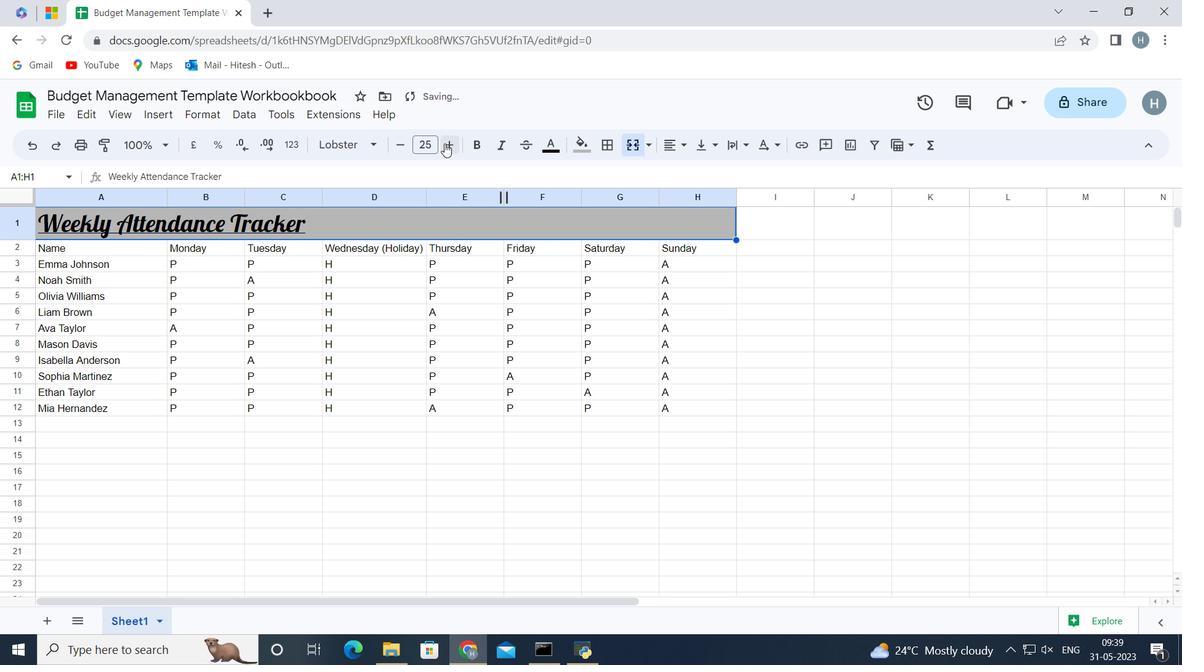 
Action: Mouse moved to (203, 455)
Screenshot: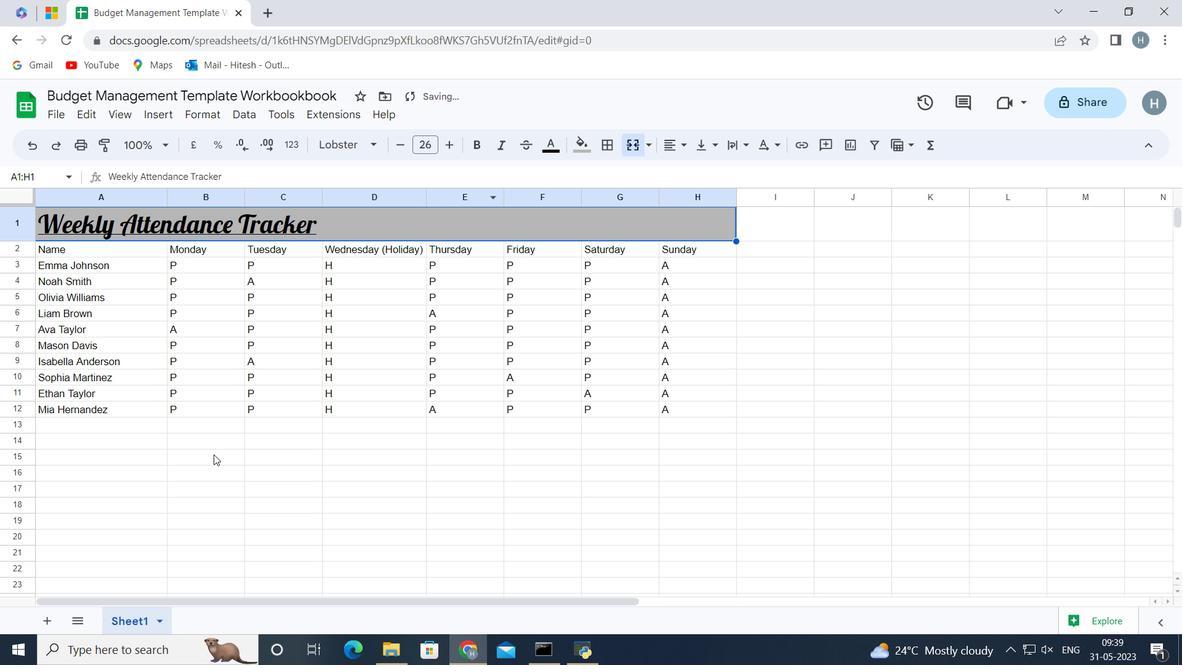 
Action: Mouse pressed left at (203, 455)
Screenshot: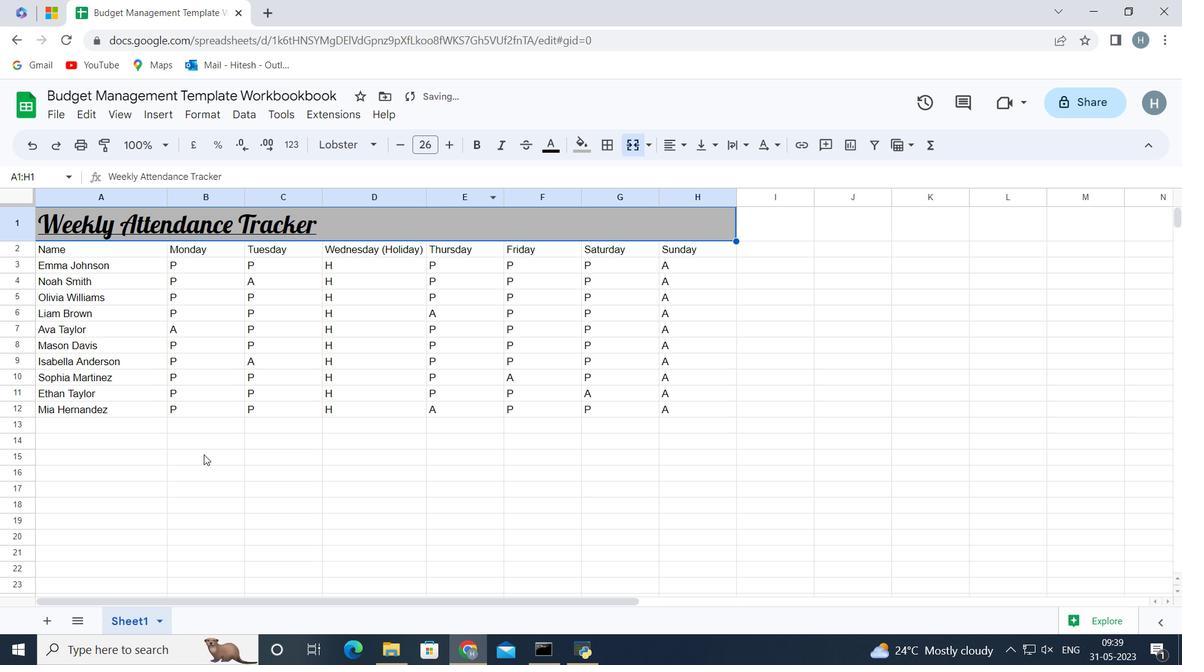 
Action: Mouse moved to (62, 246)
Screenshot: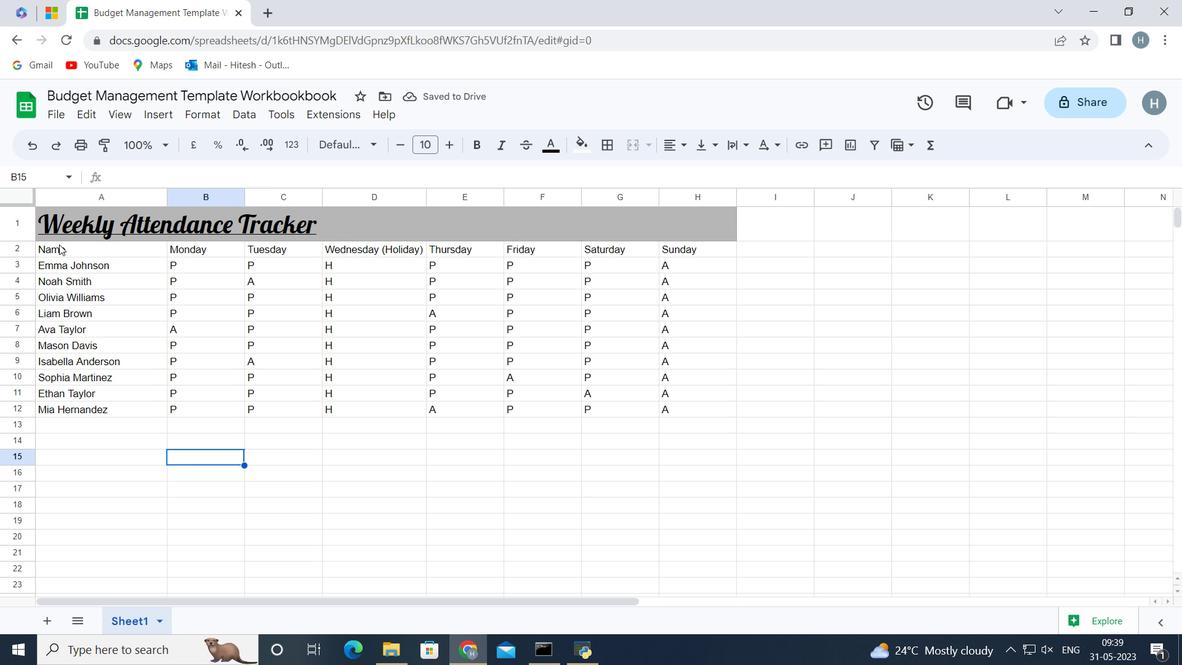 
Action: Mouse pressed left at (62, 246)
Screenshot: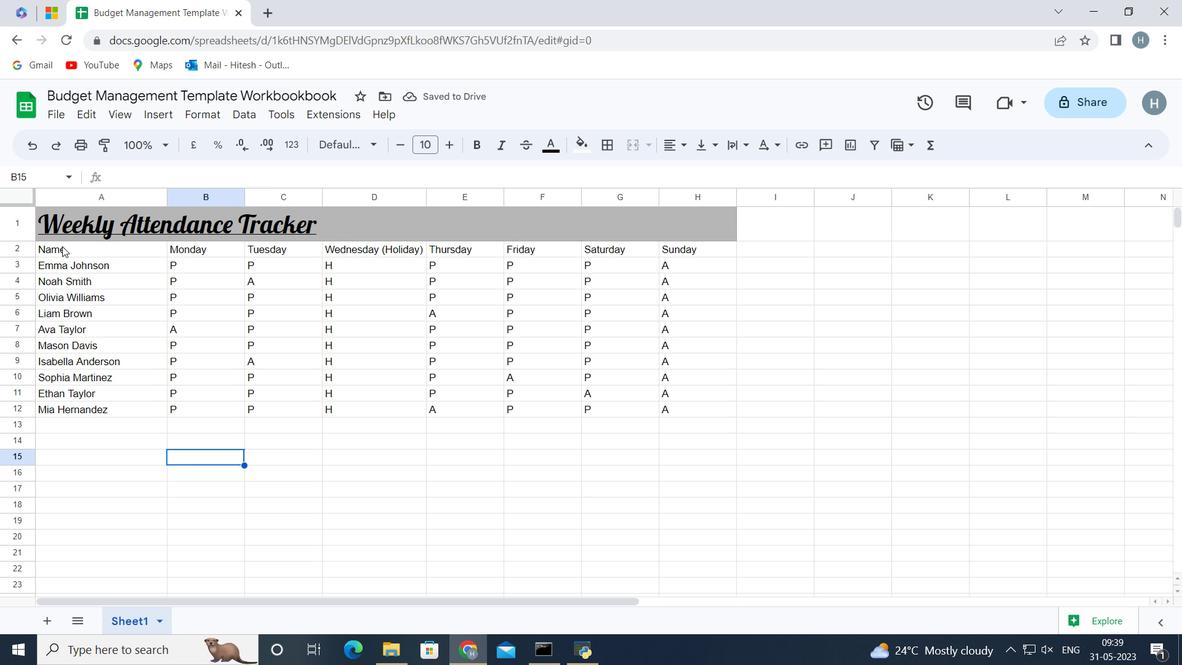 
Action: Key pressed <Key.shift><Key.right><Key.right><Key.right><Key.right><Key.right><Key.right><Key.right><Key.down><Key.down><Key.down><Key.down><Key.down><Key.down><Key.down><Key.down><Key.down><Key.down>
Screenshot: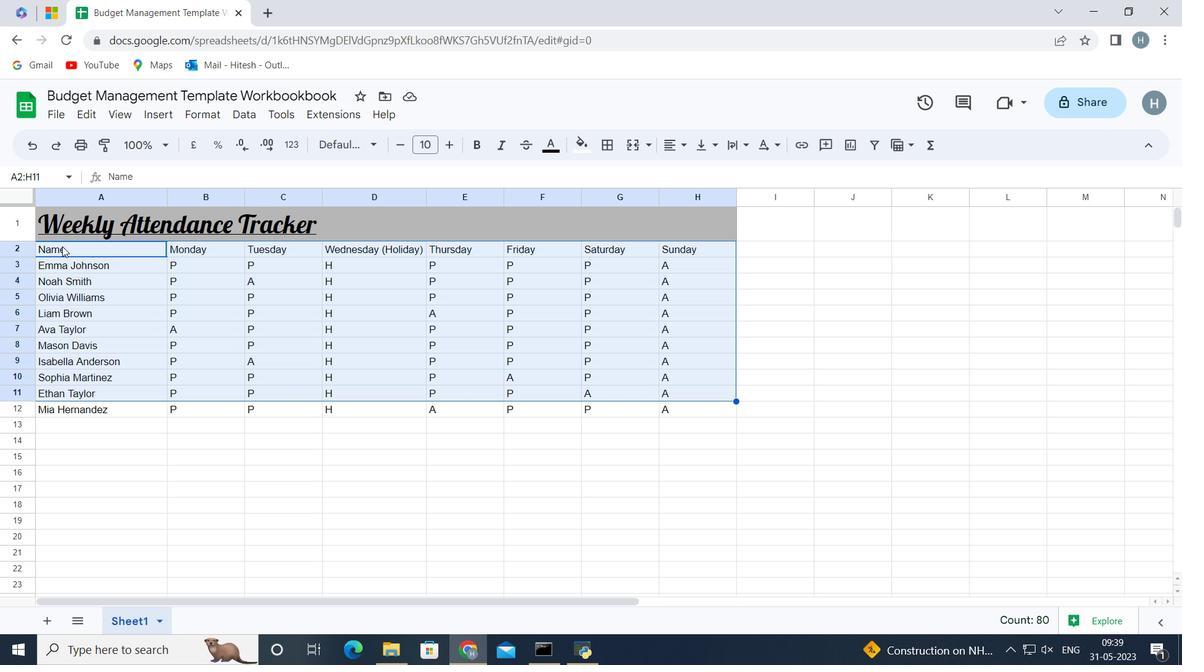 
Action: Mouse moved to (371, 143)
Screenshot: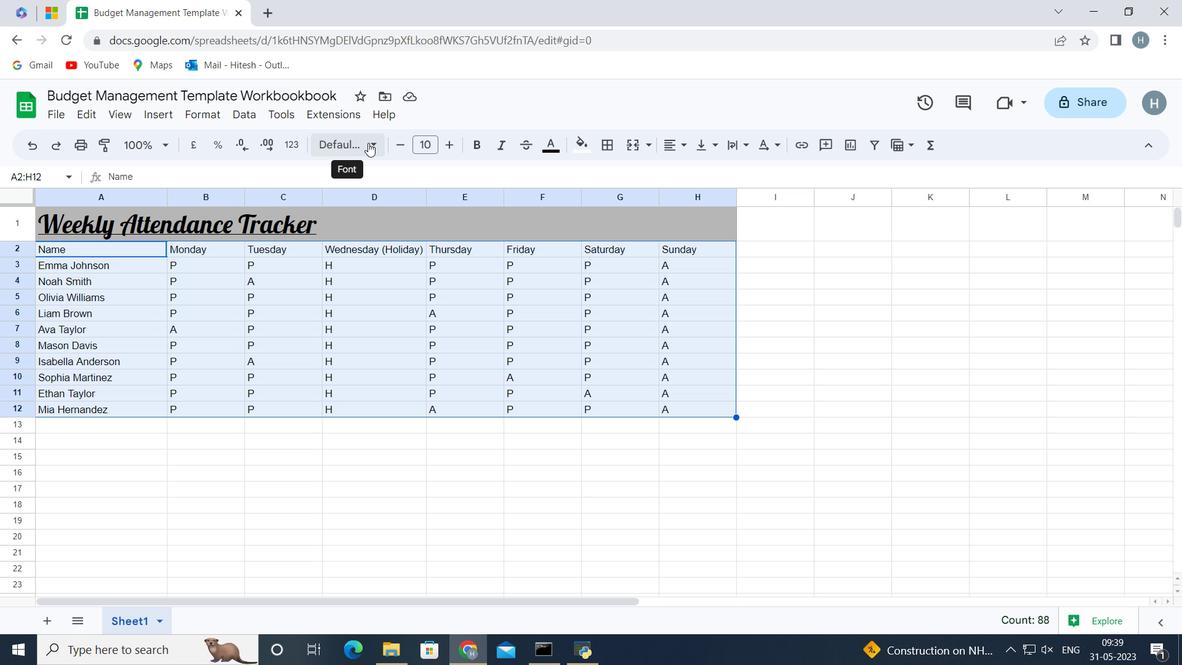 
Action: Mouse pressed left at (371, 143)
Screenshot: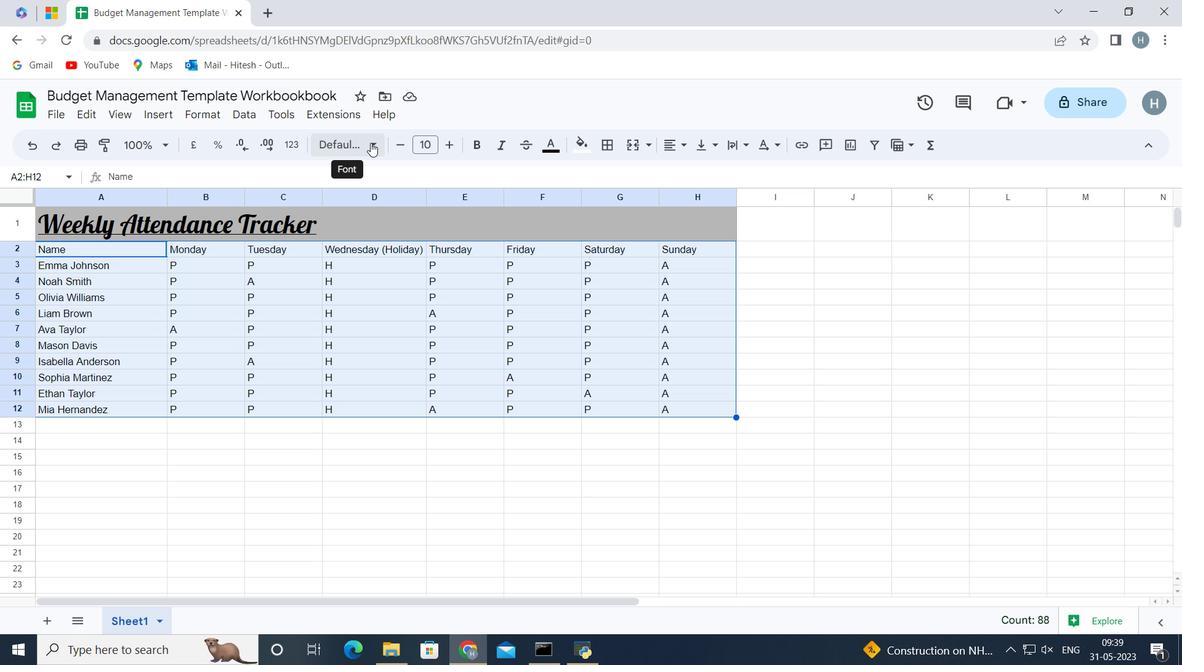 
Action: Mouse moved to (387, 290)
Screenshot: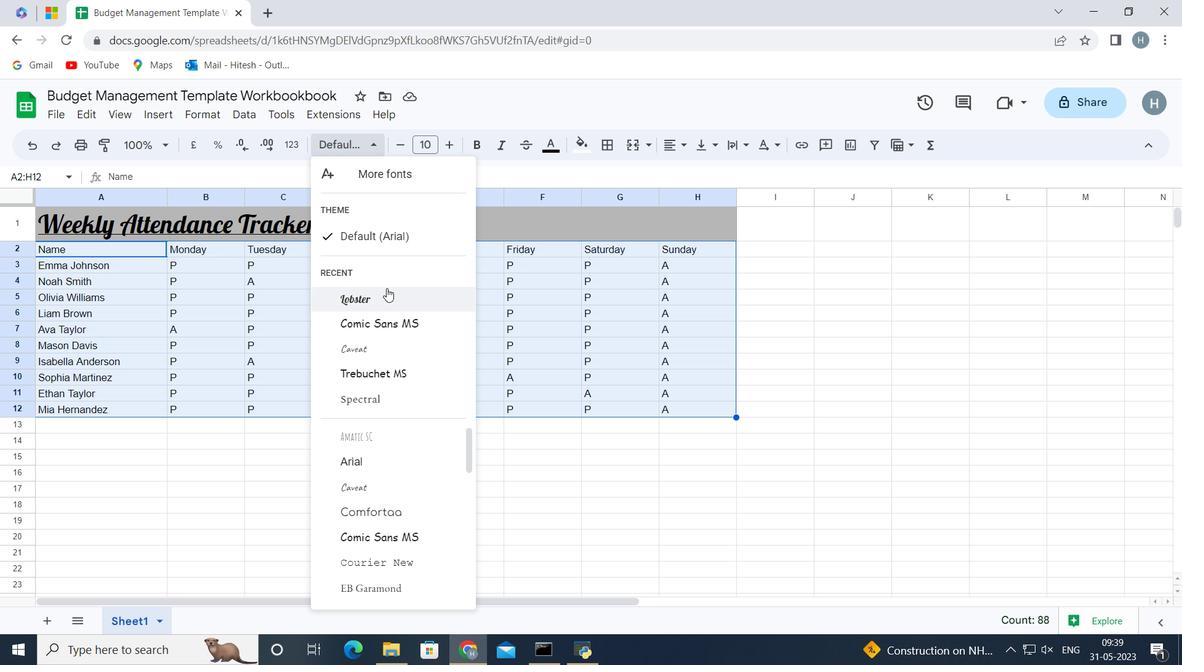 
Action: Mouse pressed left at (387, 290)
Screenshot: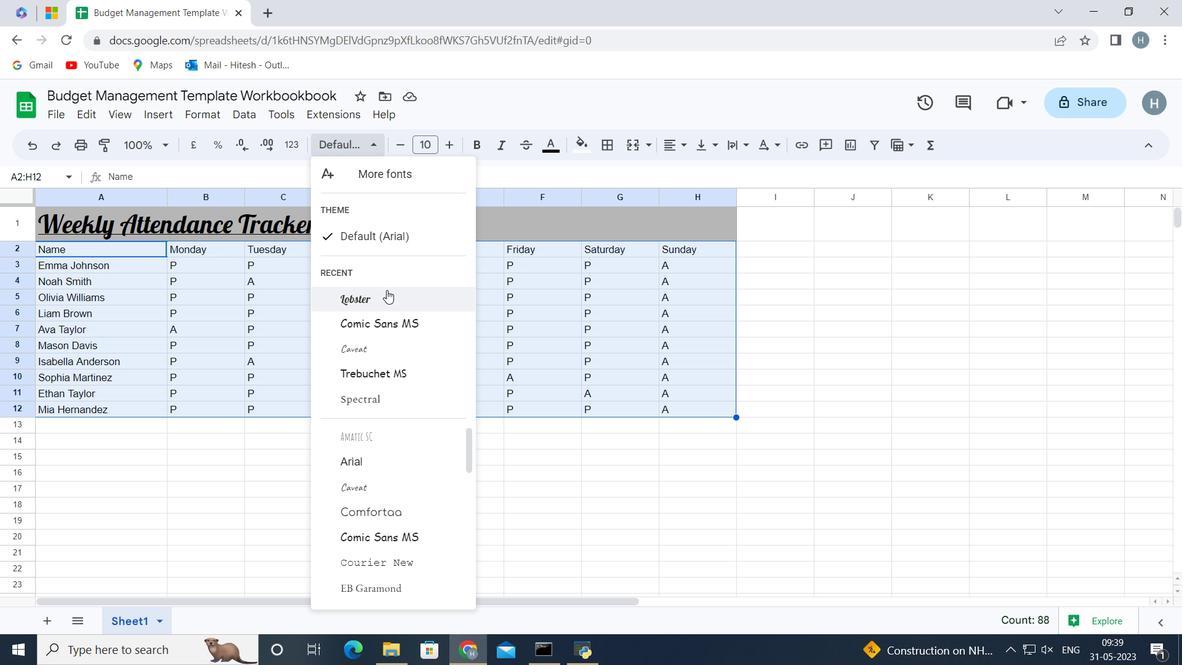 
Action: Mouse moved to (450, 150)
Screenshot: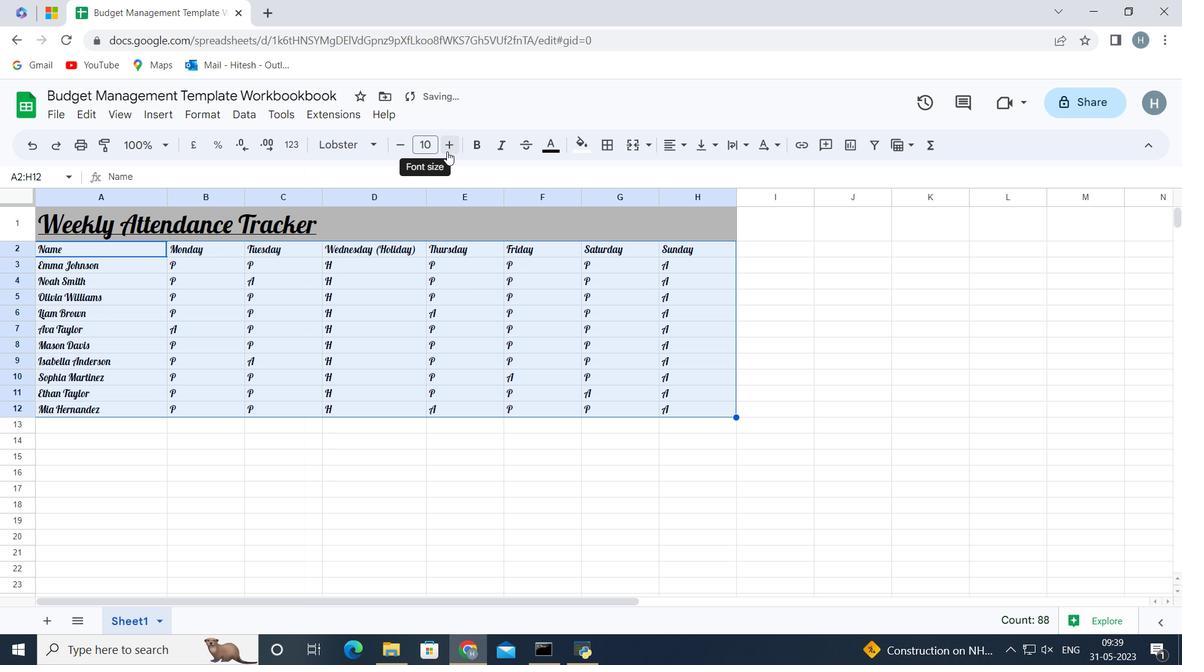
Action: Mouse pressed left at (450, 150)
Screenshot: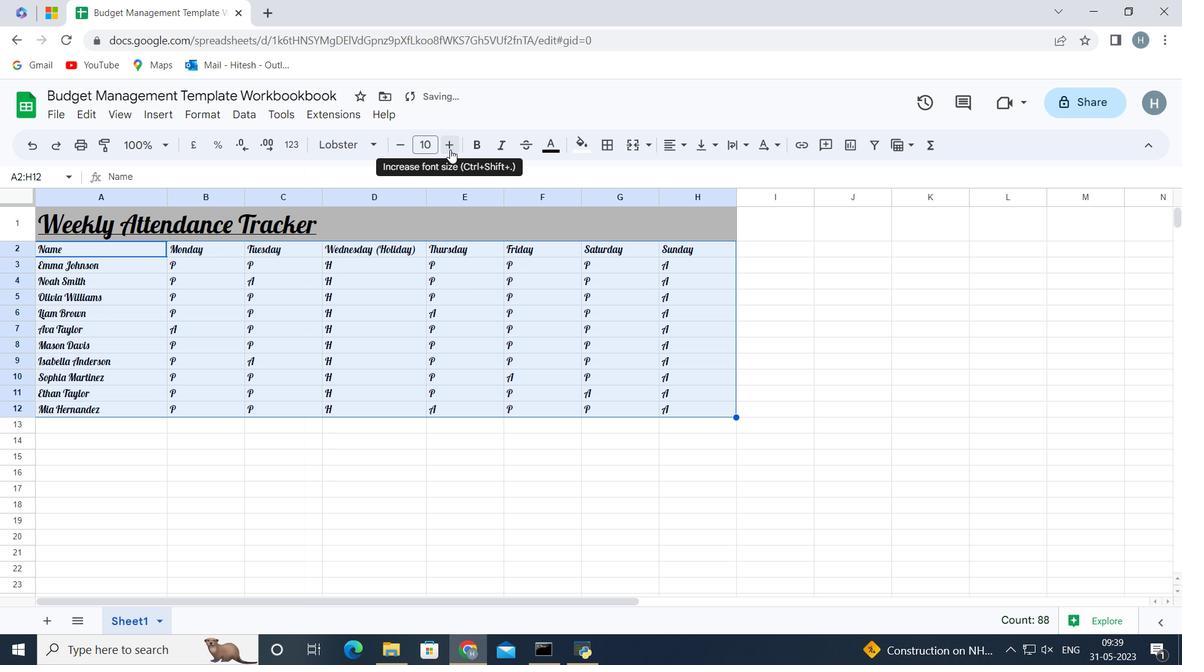 
Action: Mouse pressed left at (450, 150)
Screenshot: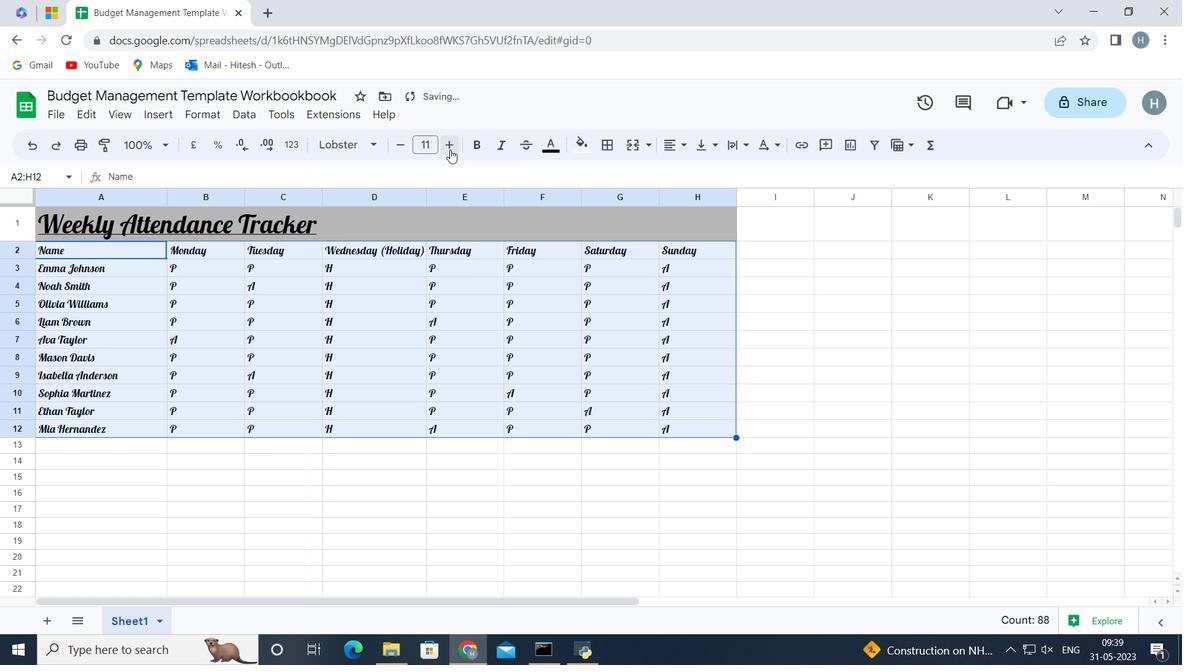 
Action: Mouse pressed left at (450, 150)
Screenshot: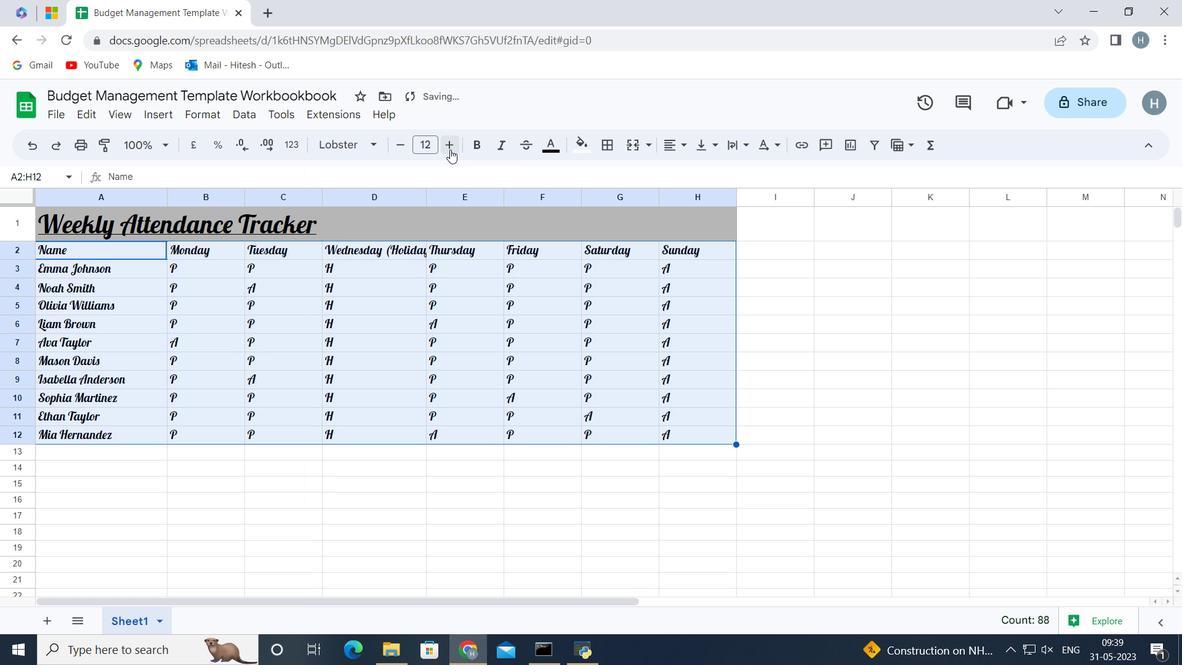 
Action: Mouse pressed left at (450, 150)
Screenshot: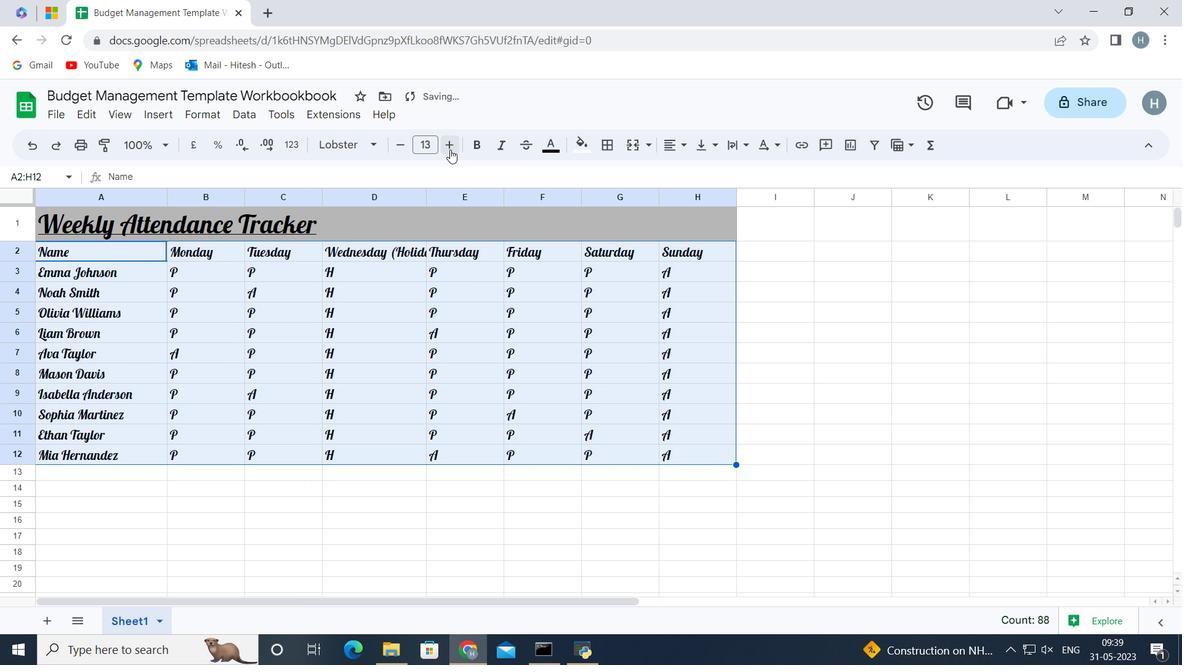 
Action: Mouse pressed left at (450, 150)
Screenshot: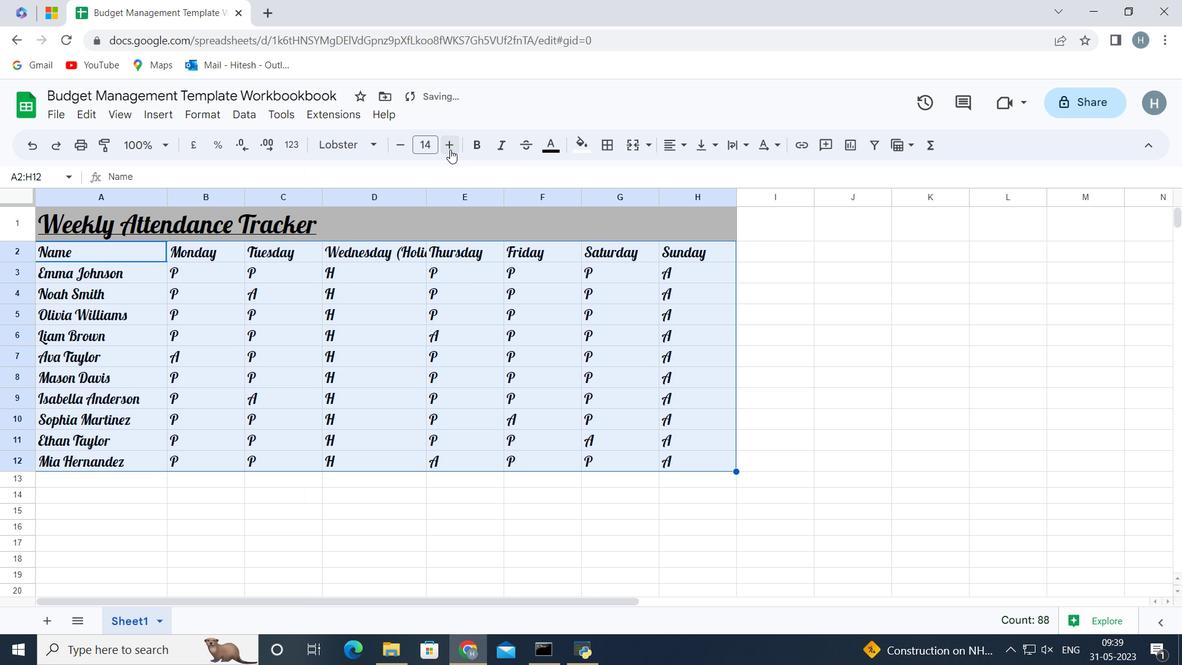 
Action: Mouse pressed left at (450, 150)
Screenshot: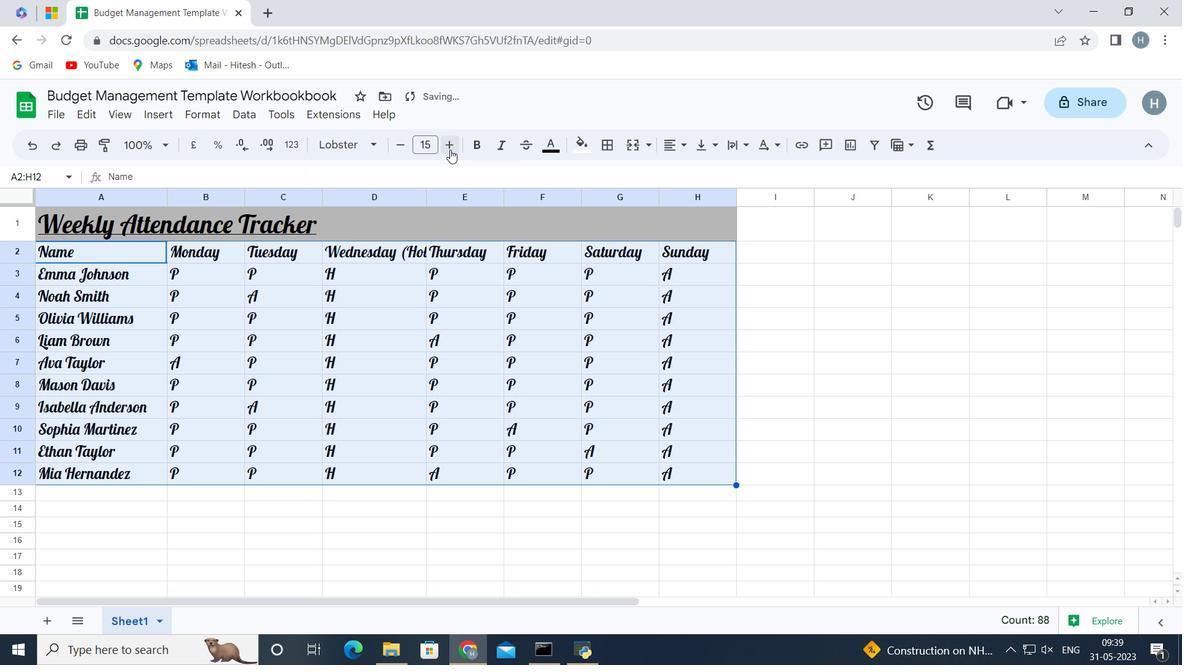 
Action: Mouse pressed left at (450, 150)
Screenshot: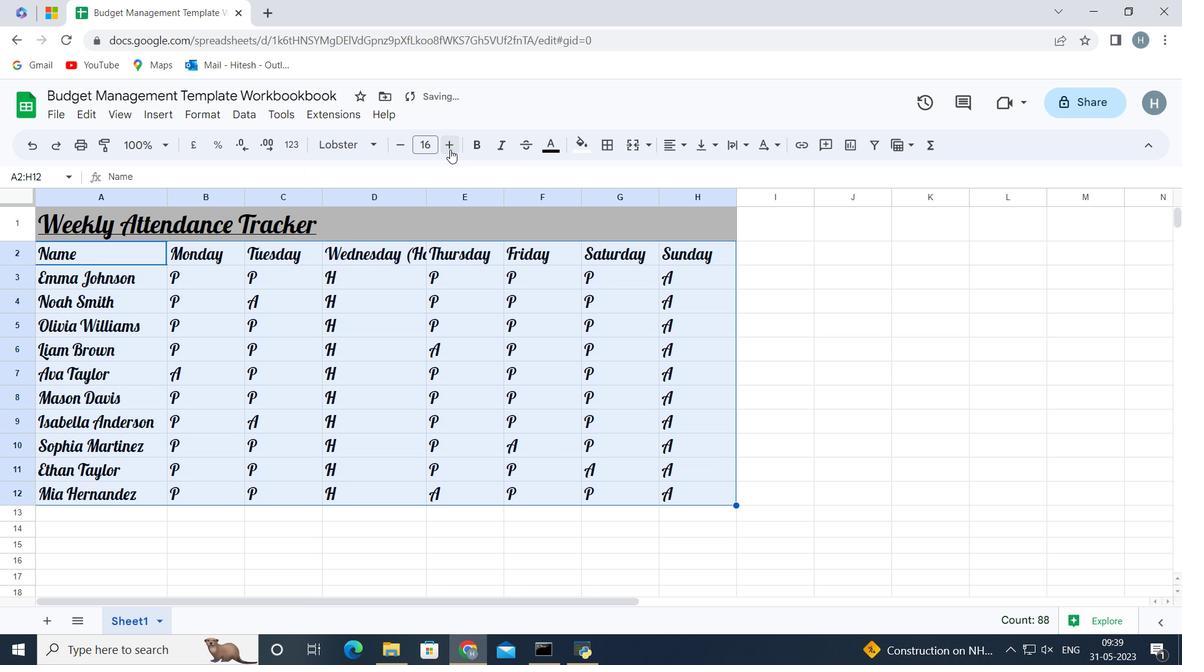 
Action: Mouse pressed left at (450, 150)
Screenshot: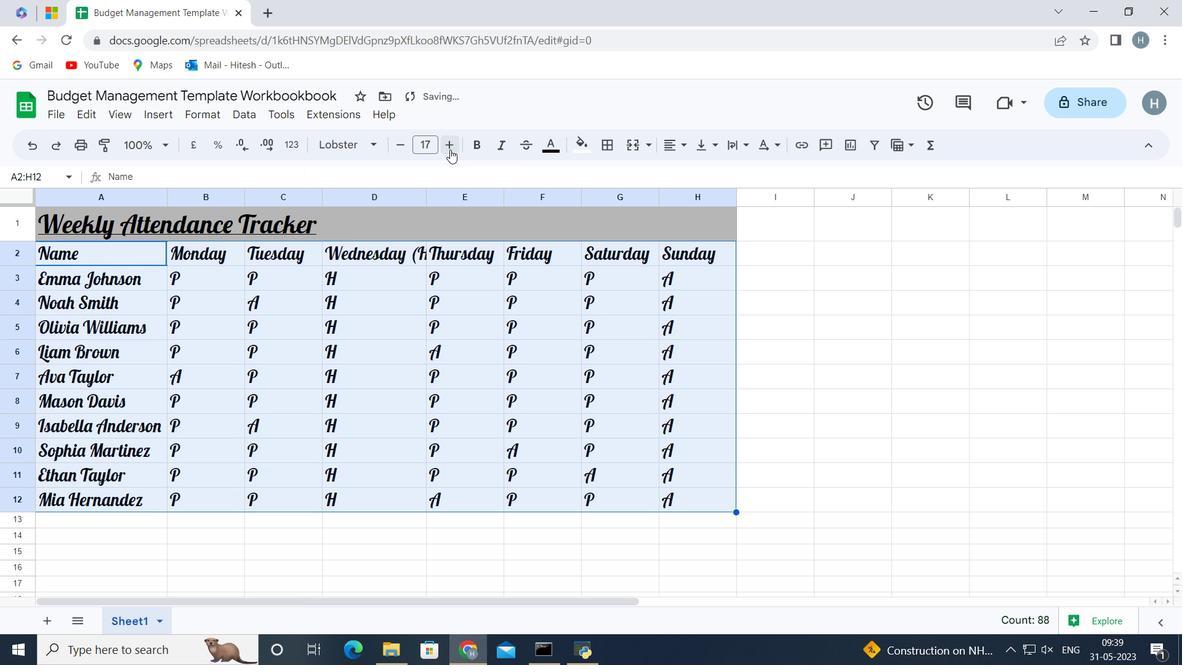 
Action: Mouse moved to (433, 551)
Screenshot: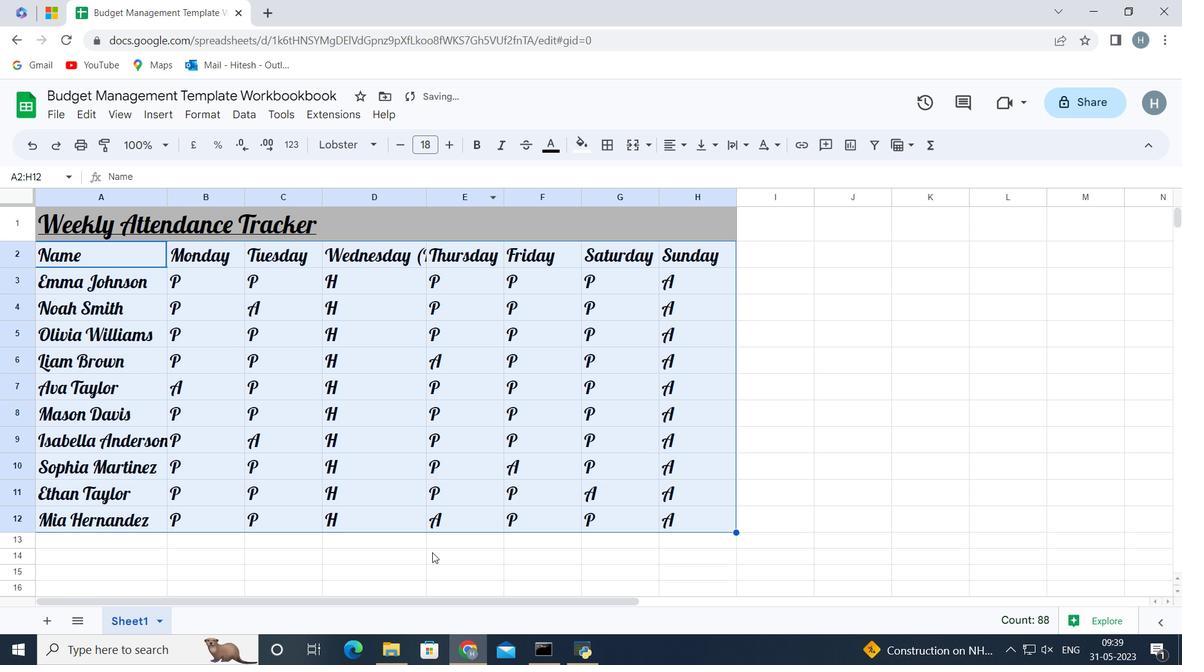 
Action: Mouse pressed left at (433, 551)
Screenshot: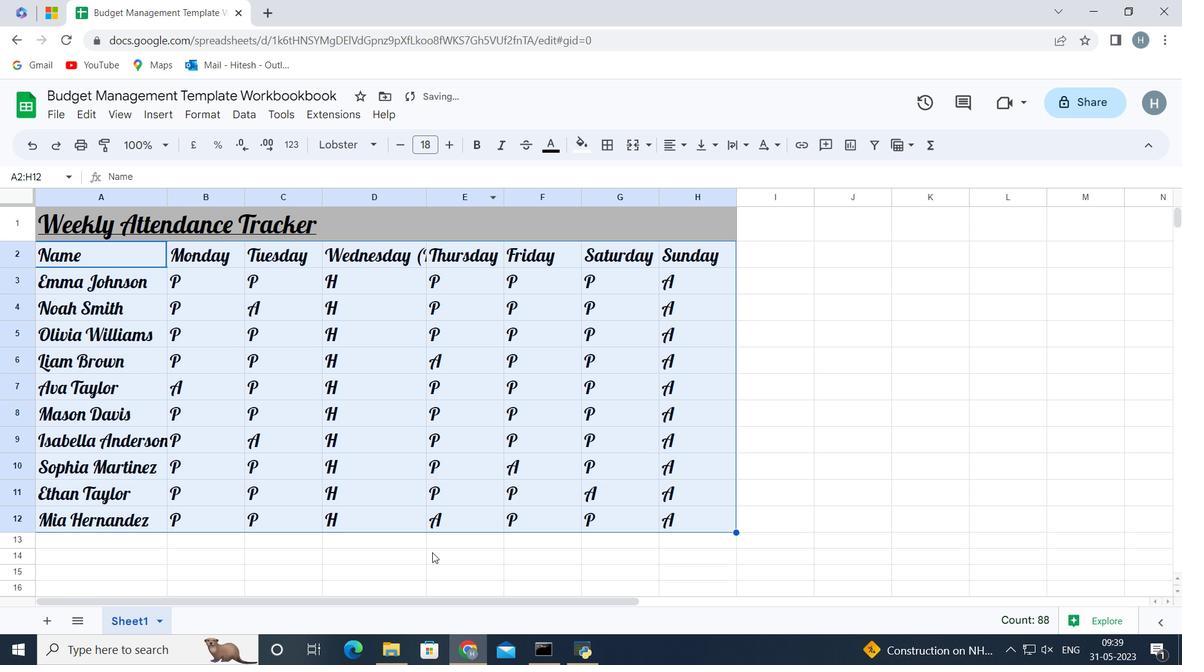 
Action: Mouse moved to (73, 216)
Screenshot: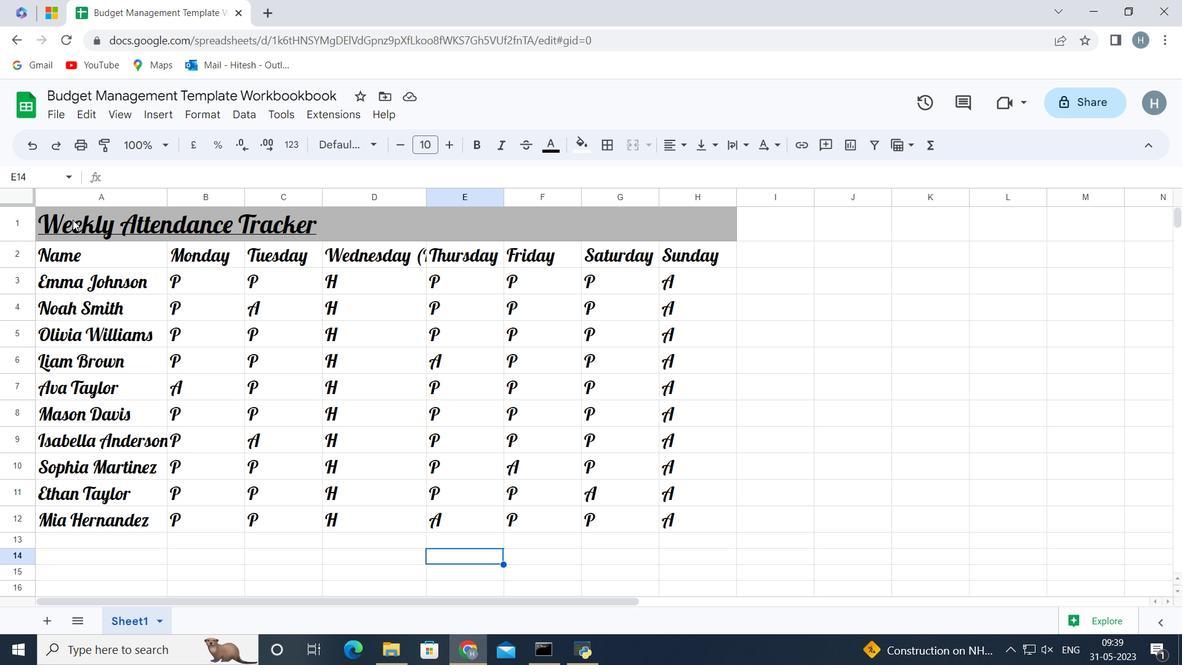 
Action: Mouse pressed left at (73, 216)
Screenshot: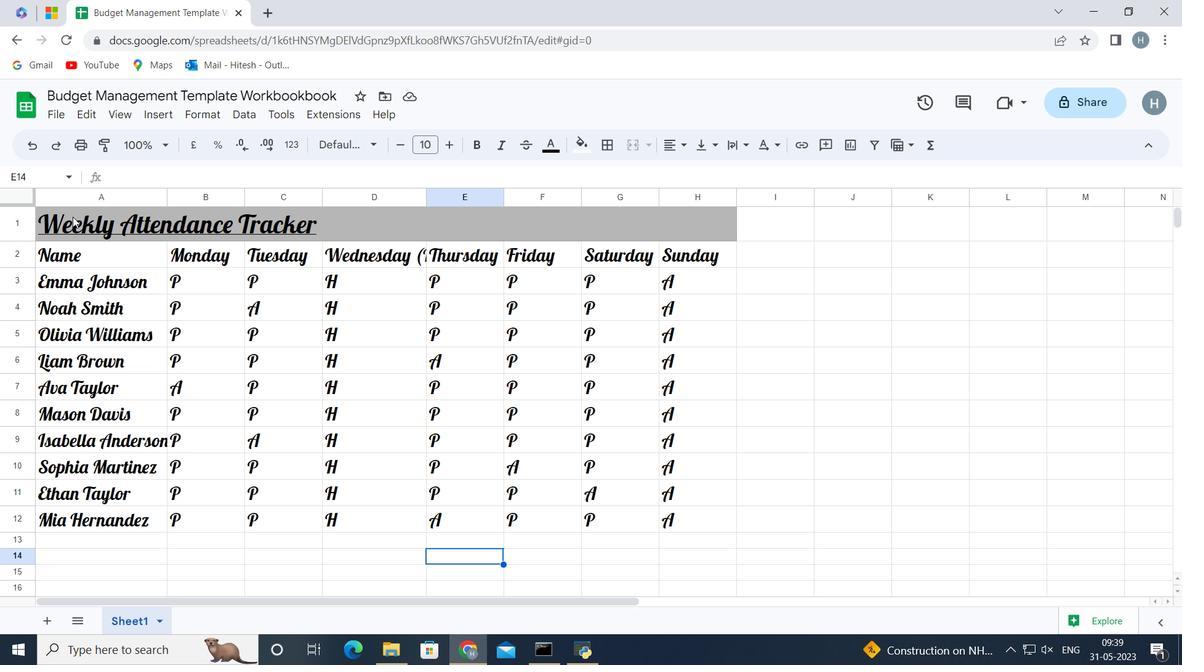 
Action: Key pressed <Key.shift><Key.down><Key.down><Key.down><Key.down><Key.down><Key.down><Key.down><Key.down><Key.down><Key.down><Key.down>
Screenshot: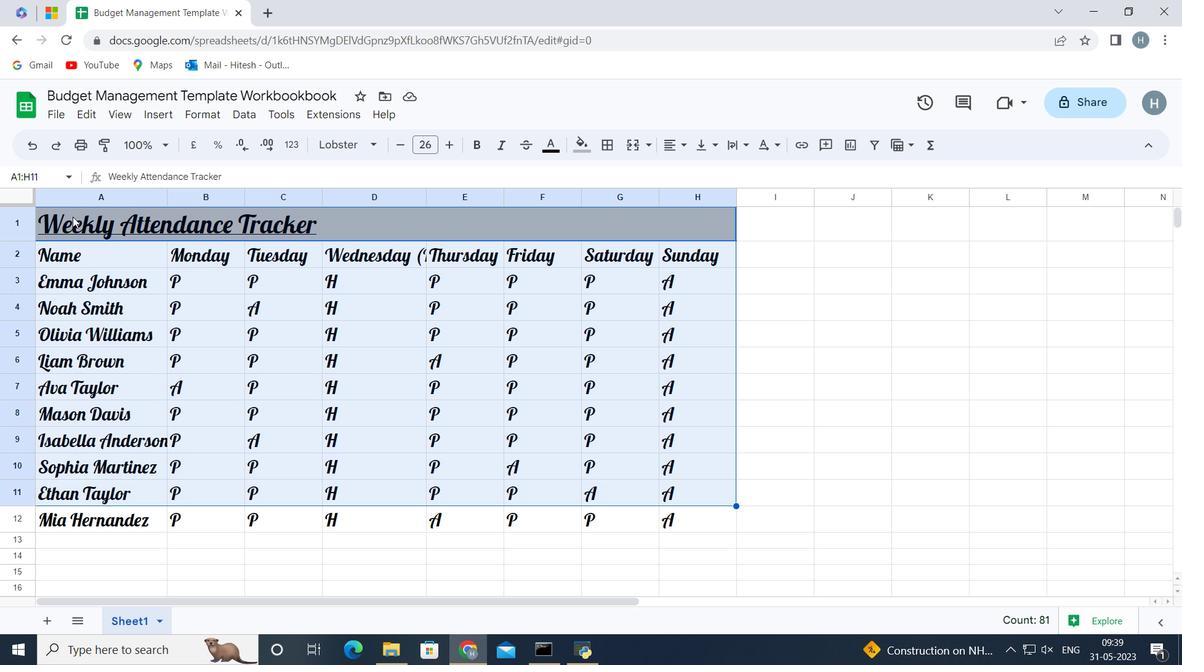 
Action: Mouse moved to (670, 149)
Screenshot: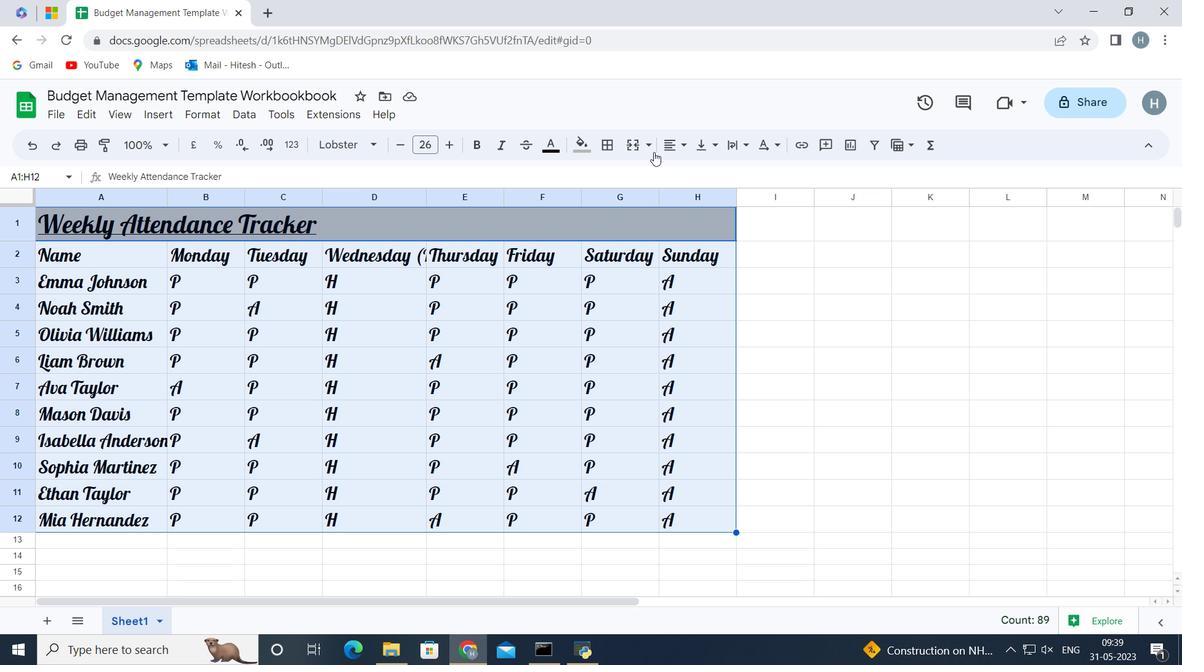 
Action: Mouse pressed left at (670, 149)
Screenshot: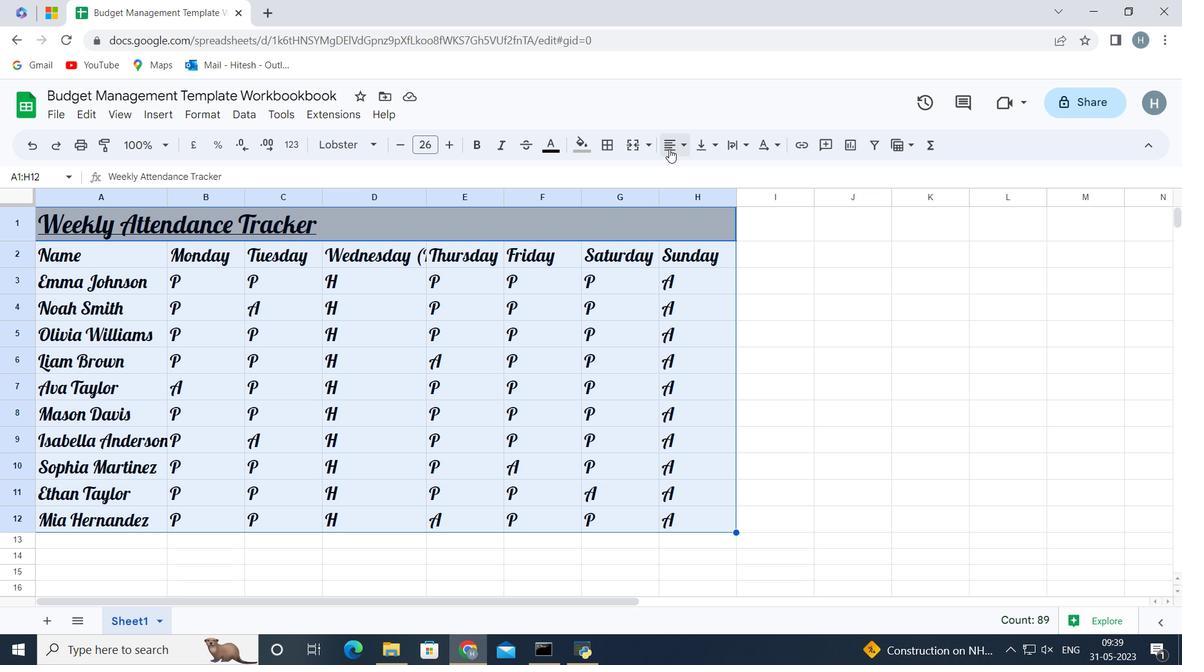 
Action: Mouse moved to (702, 175)
Screenshot: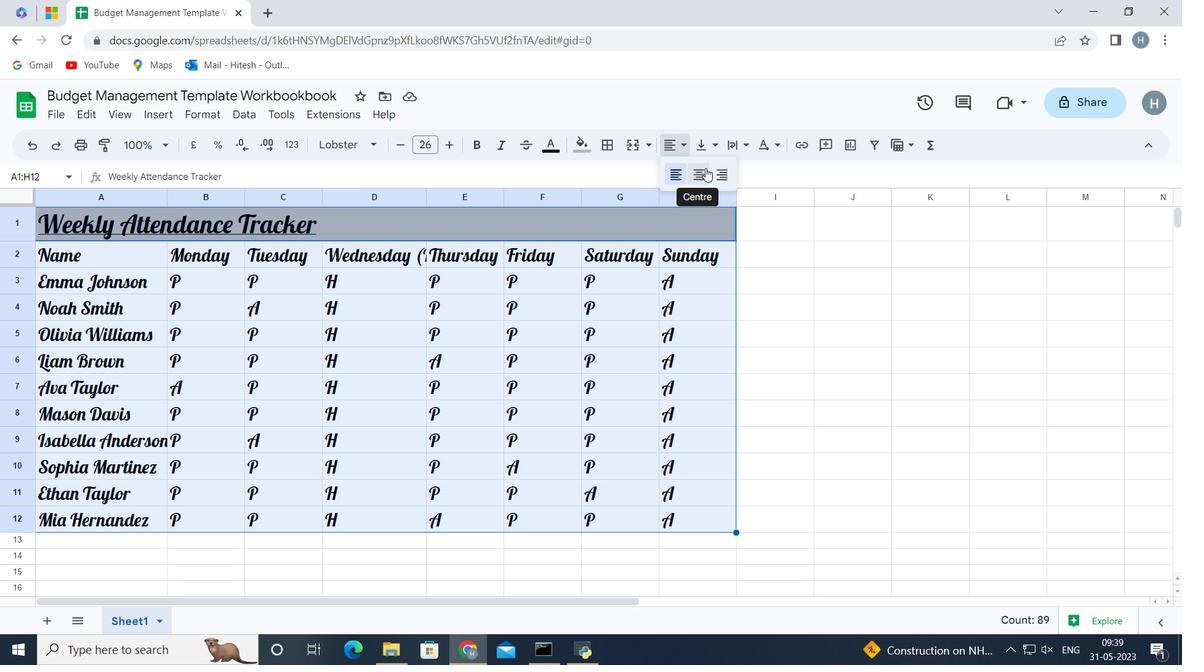 
Action: Mouse pressed left at (702, 175)
Screenshot: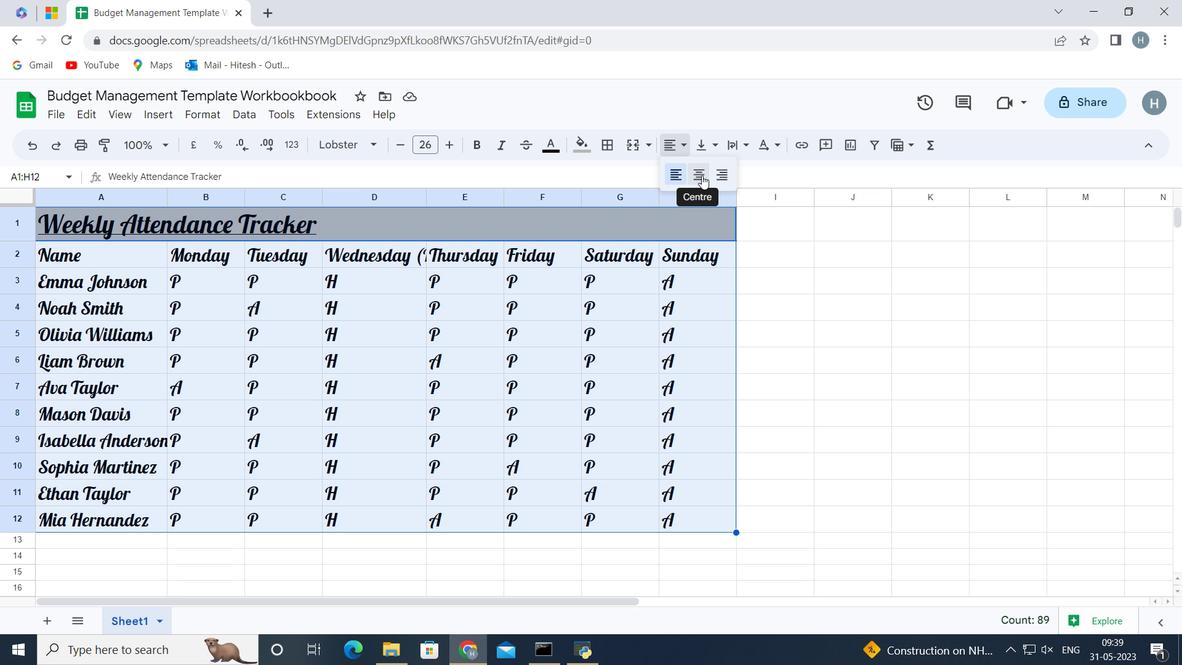 
Action: Mouse moved to (386, 554)
Screenshot: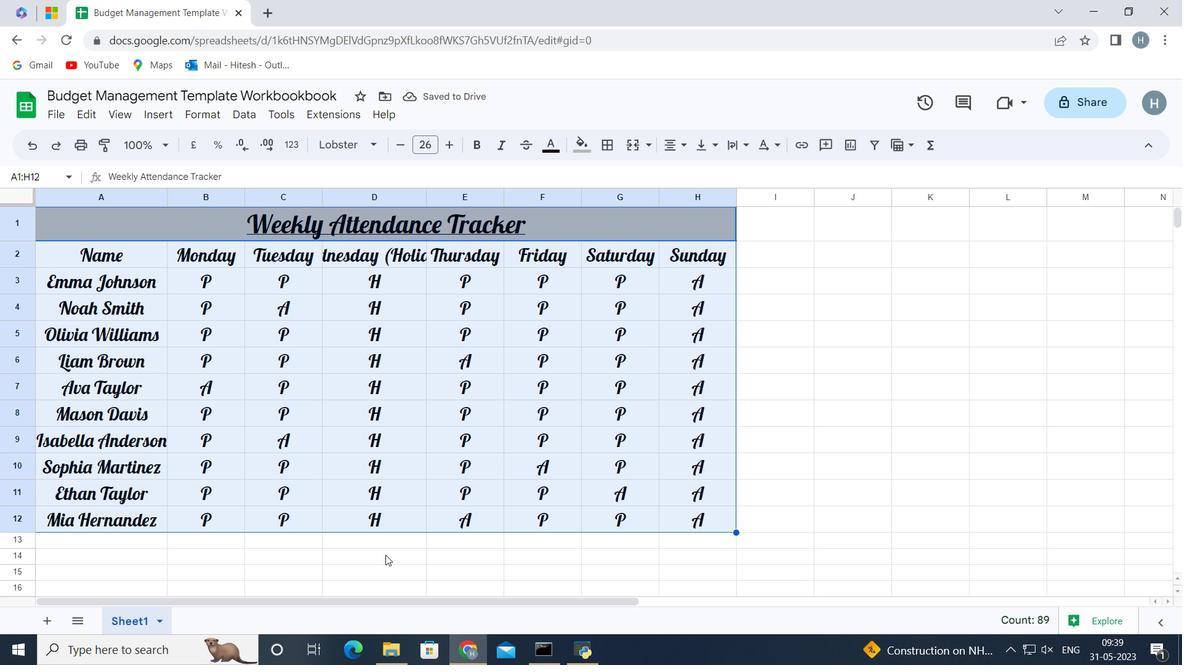 
Action: Mouse pressed left at (386, 554)
Screenshot: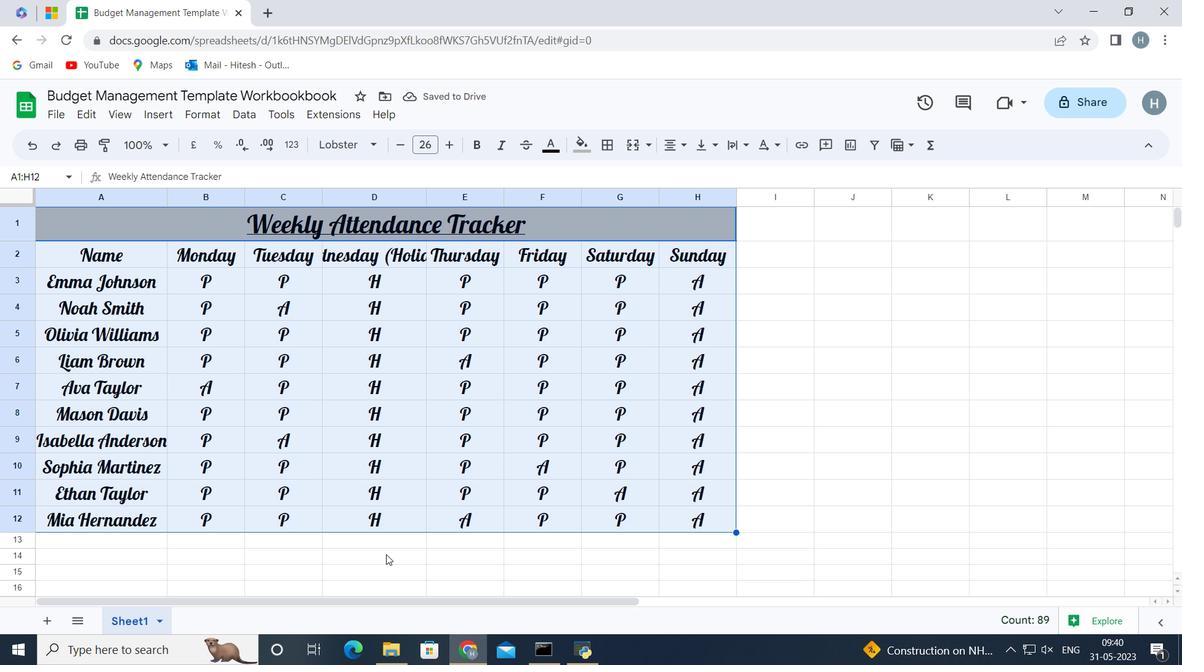 
Action: Mouse moved to (115, 203)
Screenshot: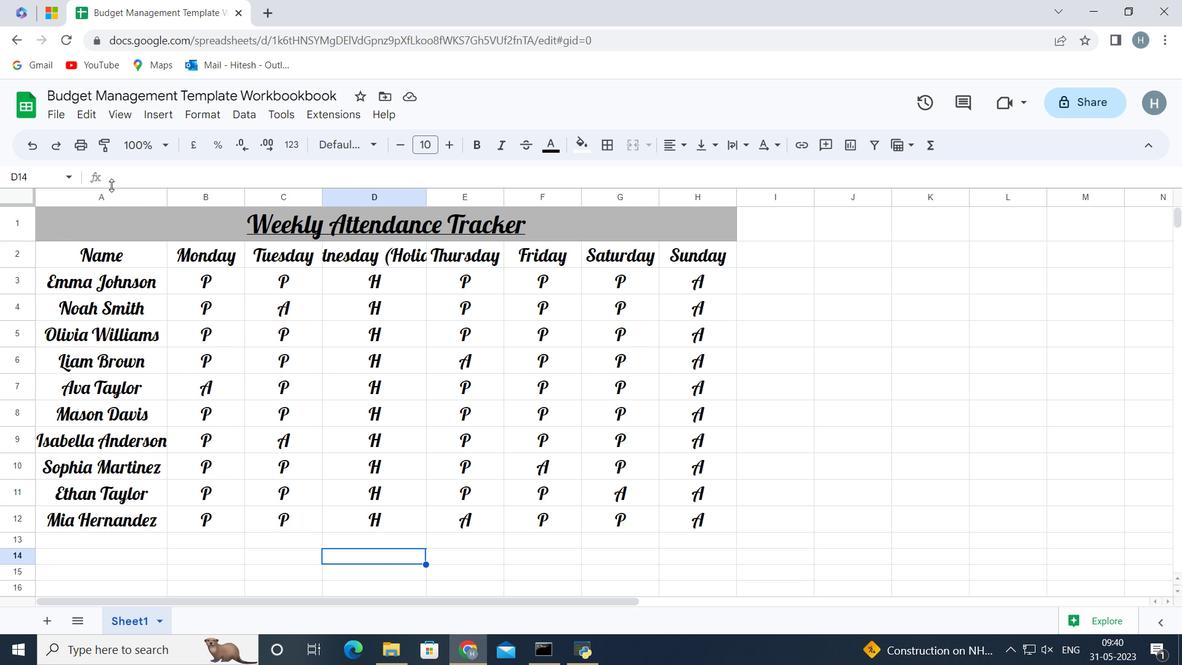 
Action: Mouse pressed left at (115, 203)
Screenshot: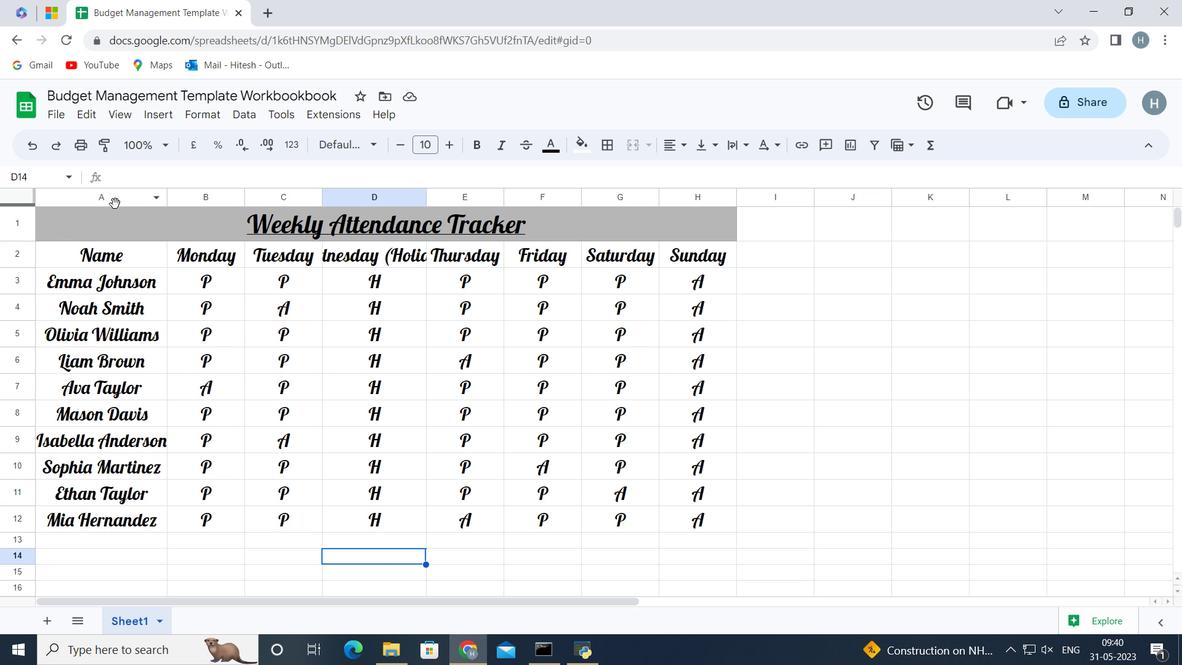 
Action: Mouse moved to (143, 199)
Screenshot: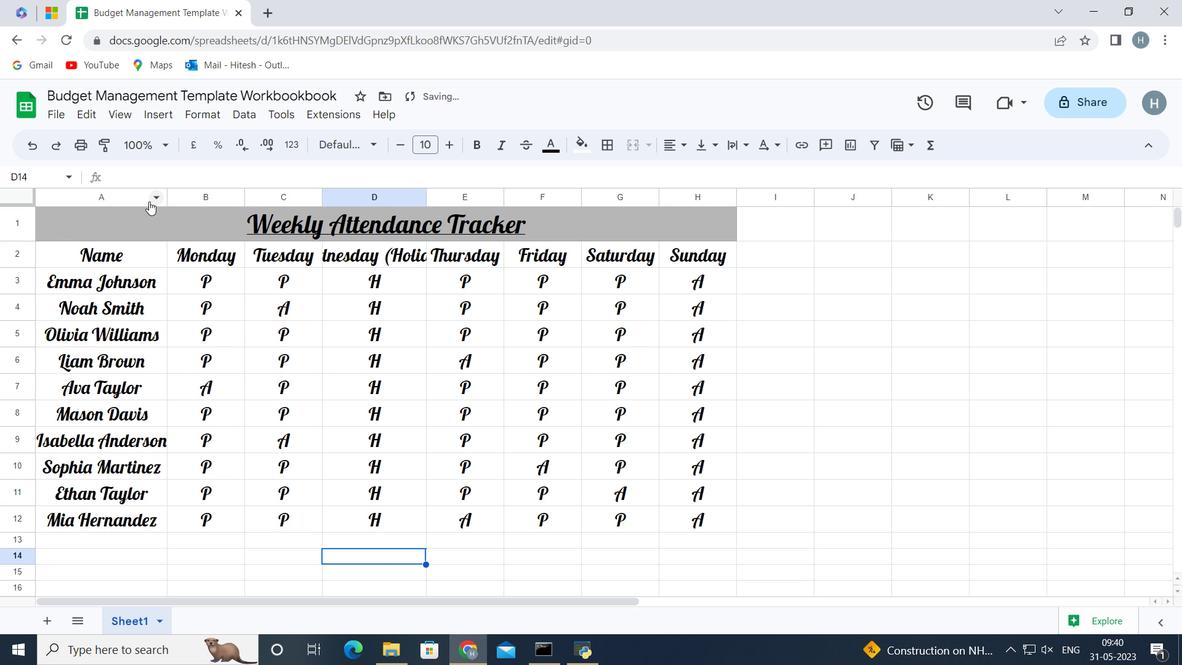 
Action: Mouse pressed left at (143, 199)
Screenshot: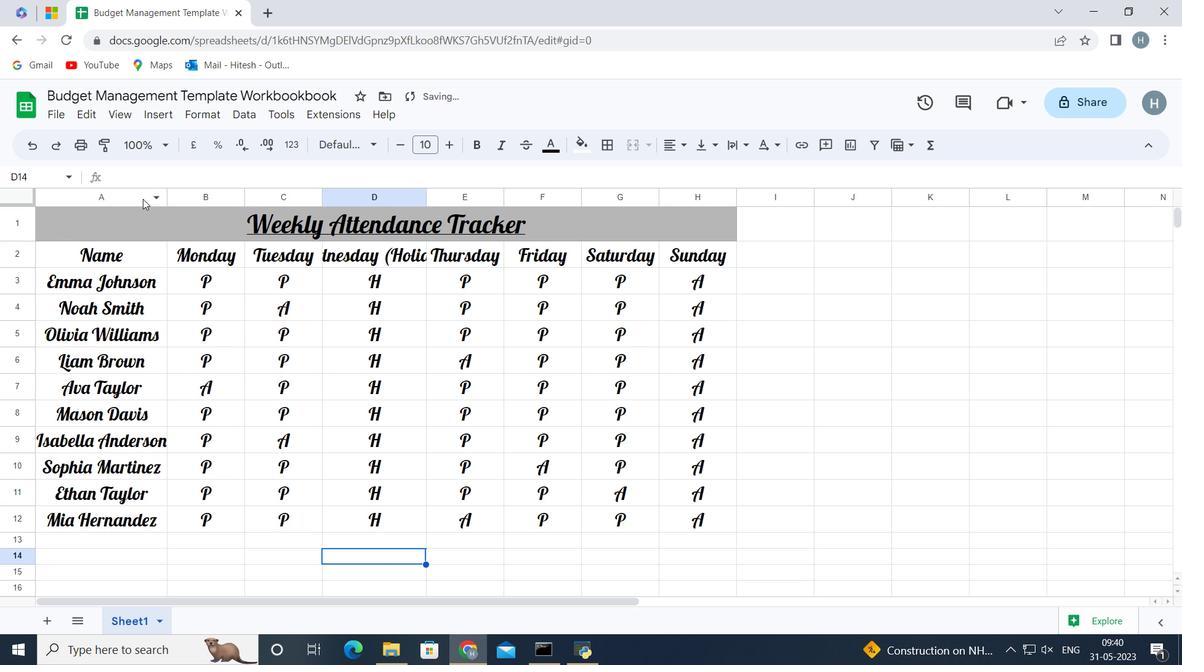 
Action: Mouse moved to (165, 194)
Screenshot: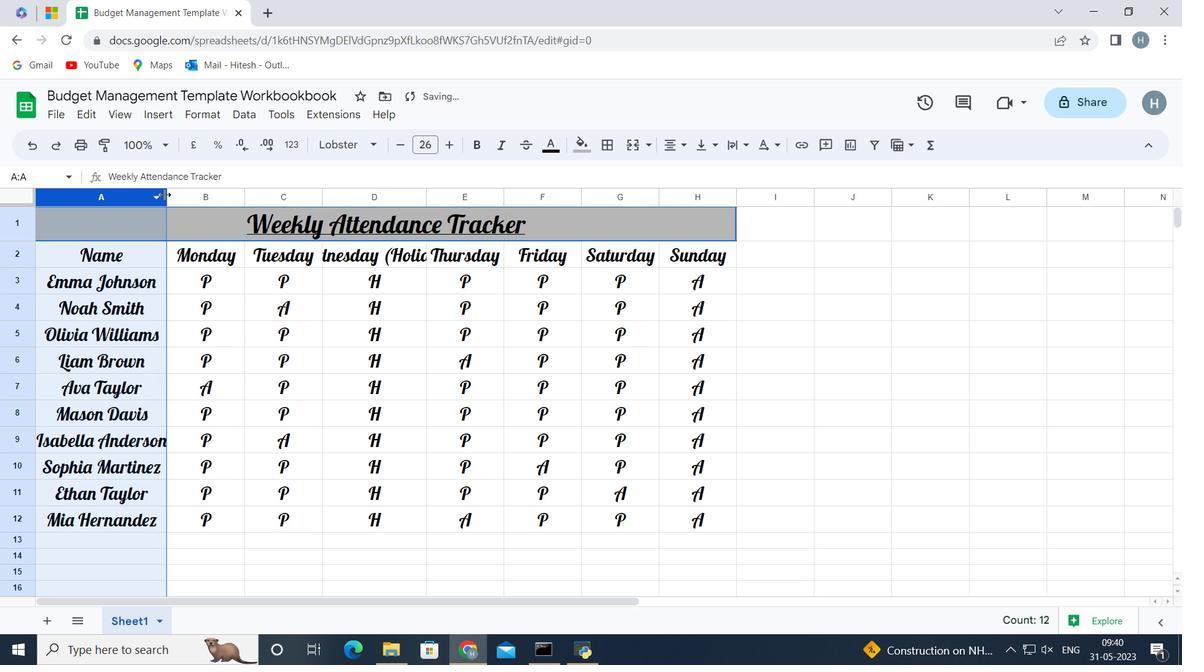 
Action: Mouse pressed left at (165, 194)
Screenshot: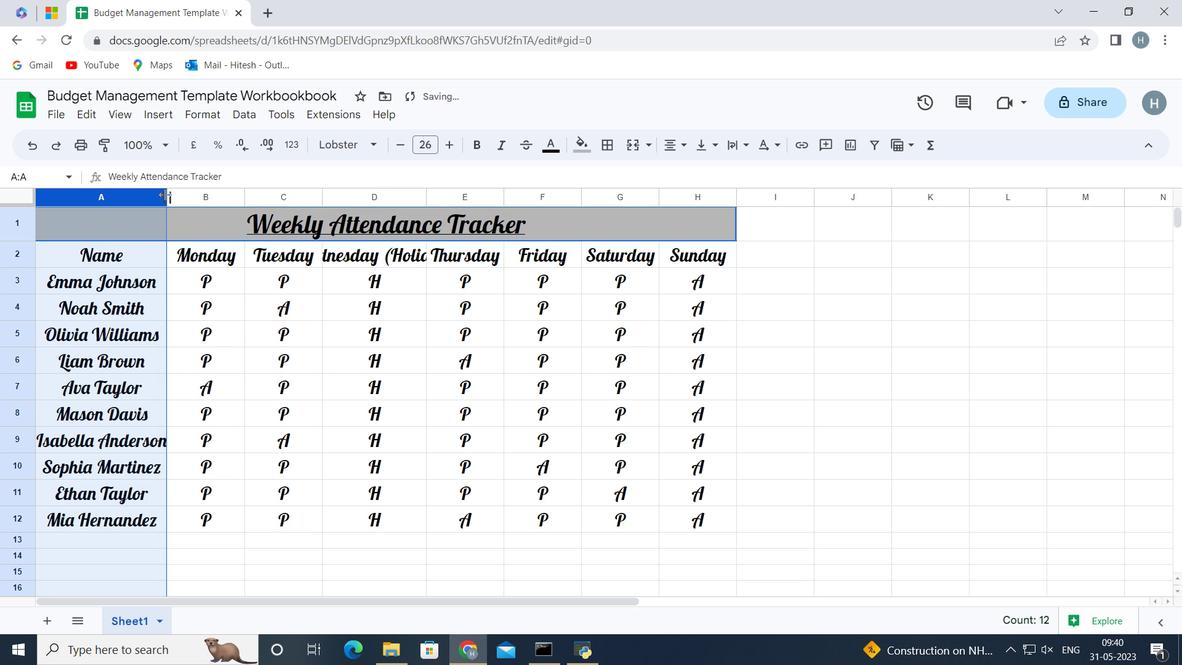 
Action: Mouse pressed left at (165, 194)
Screenshot: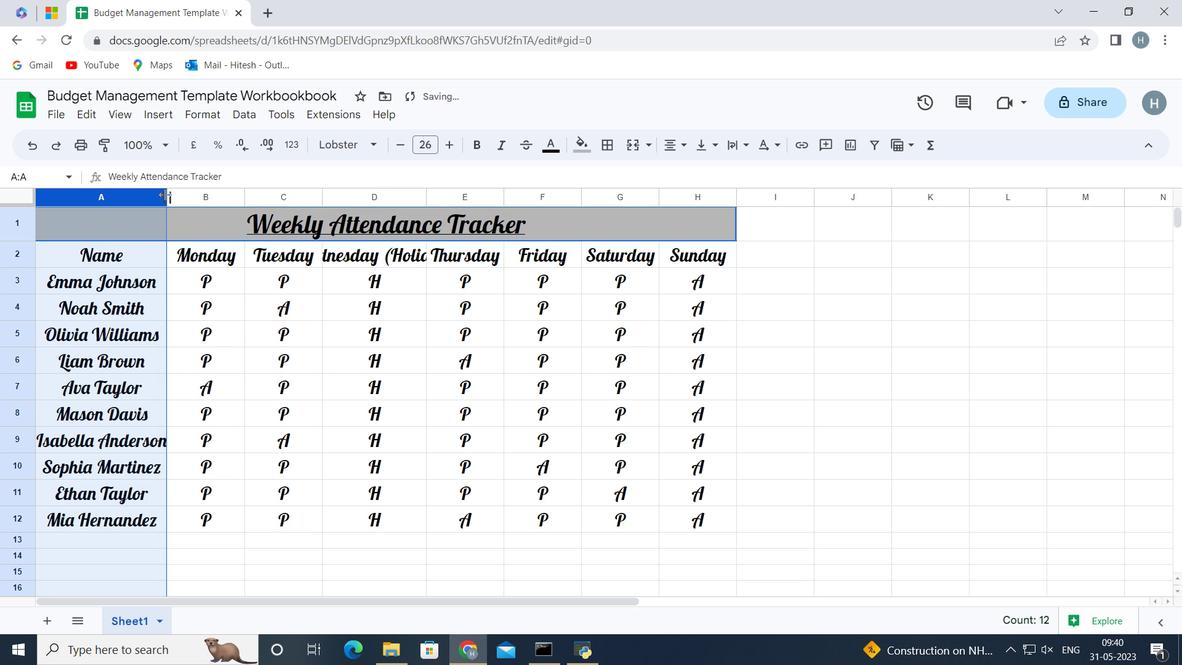 
Action: Mouse moved to (318, 195)
Screenshot: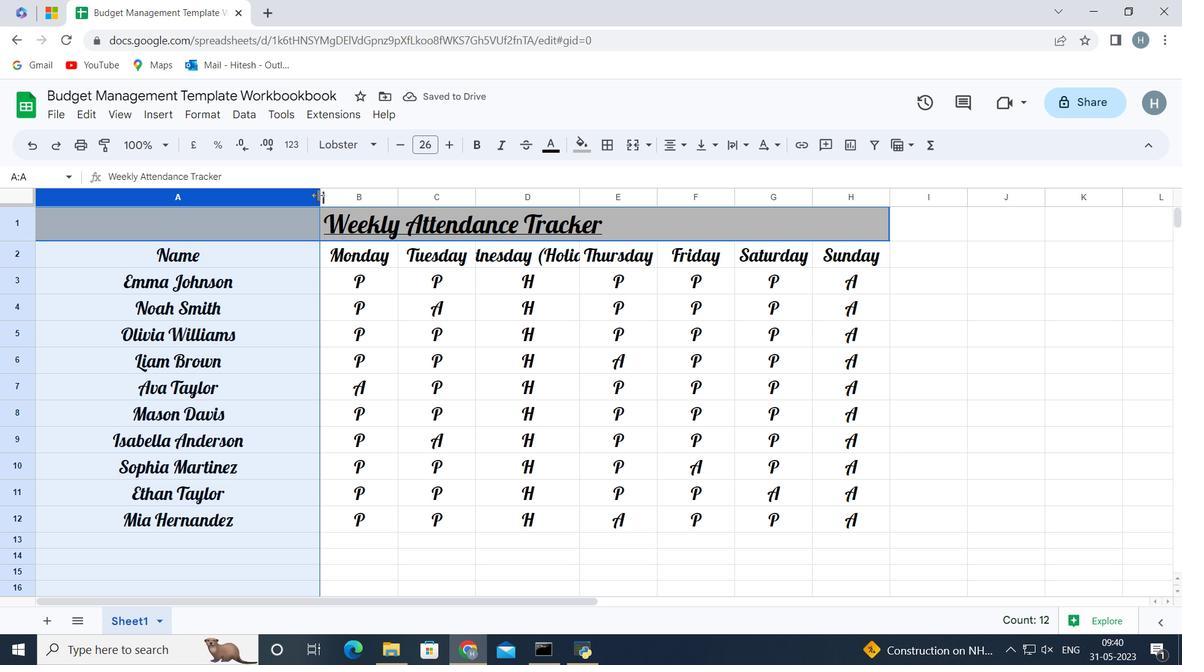 
Action: Mouse pressed left at (318, 195)
Screenshot: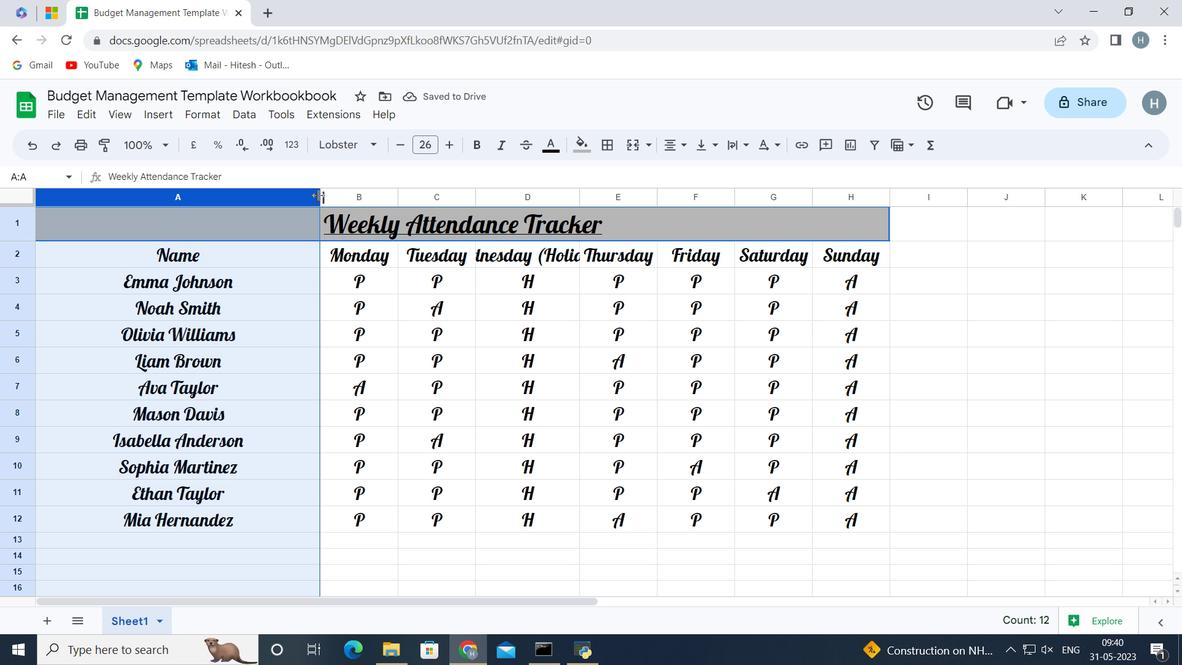 
Action: Mouse moved to (271, 195)
Screenshot: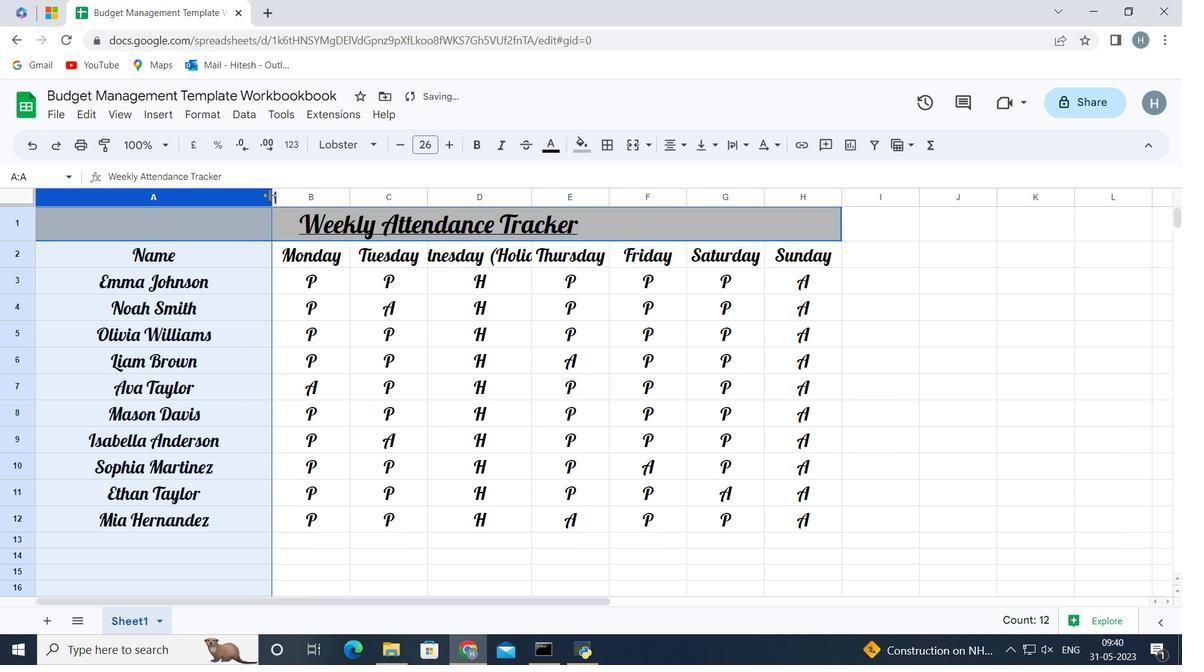 
Action: Mouse pressed left at (271, 195)
Screenshot: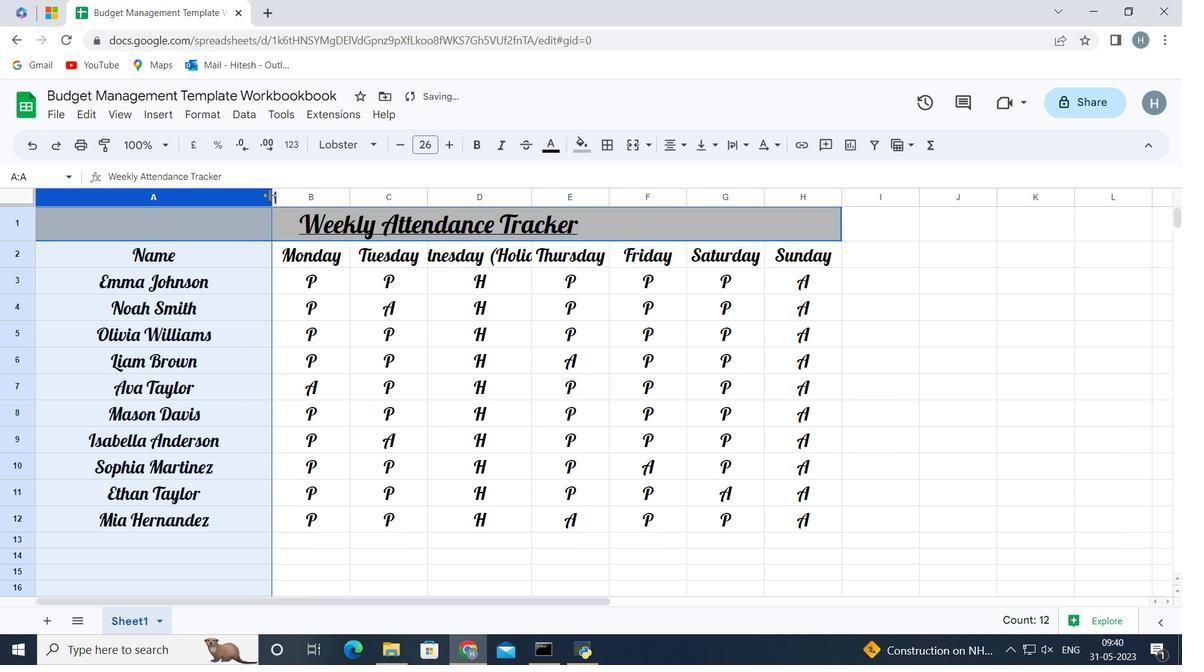 
Action: Mouse moved to (223, 197)
Screenshot: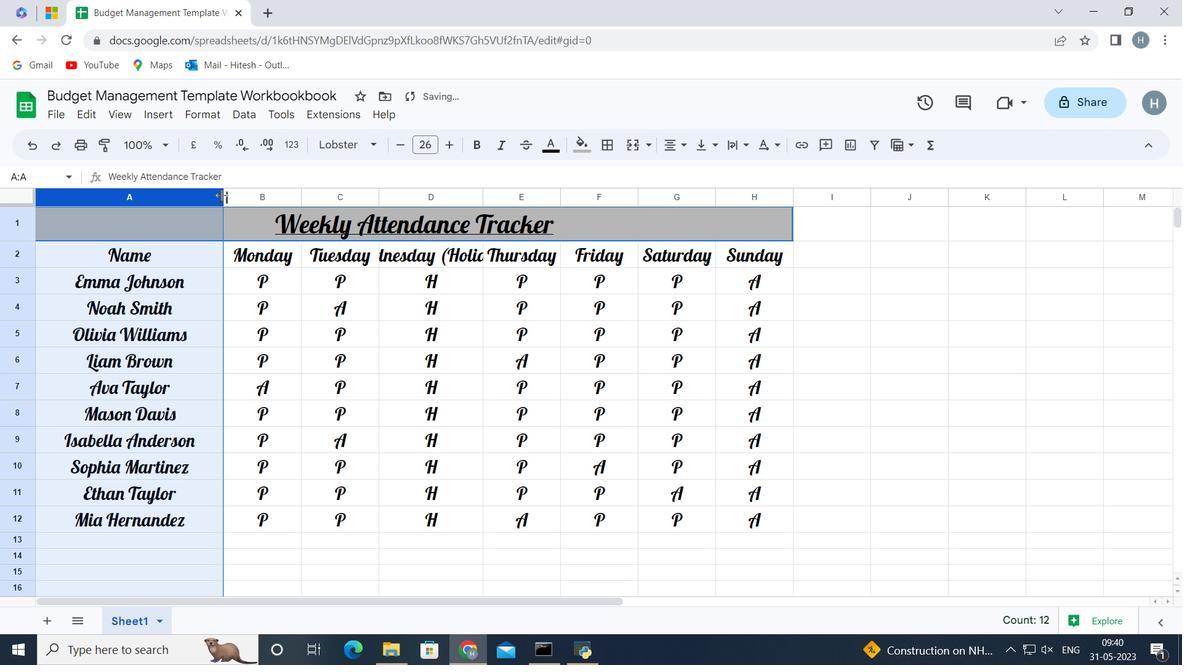 
Action: Mouse pressed left at (223, 197)
Screenshot: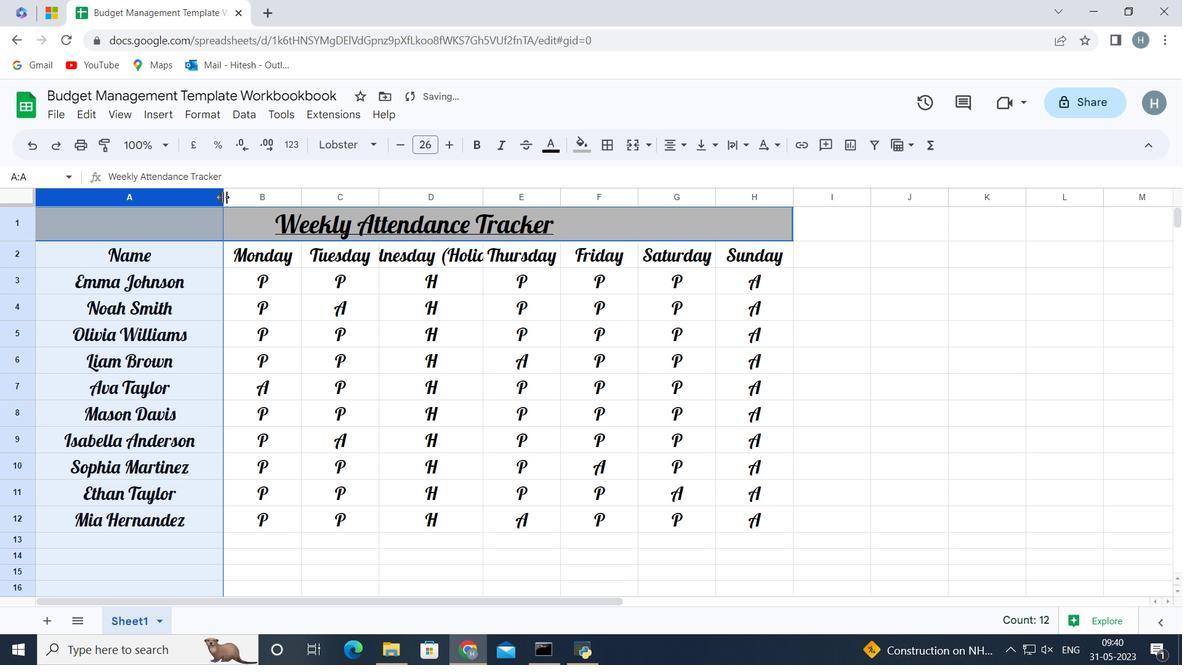 
Action: Mouse moved to (553, 562)
Screenshot: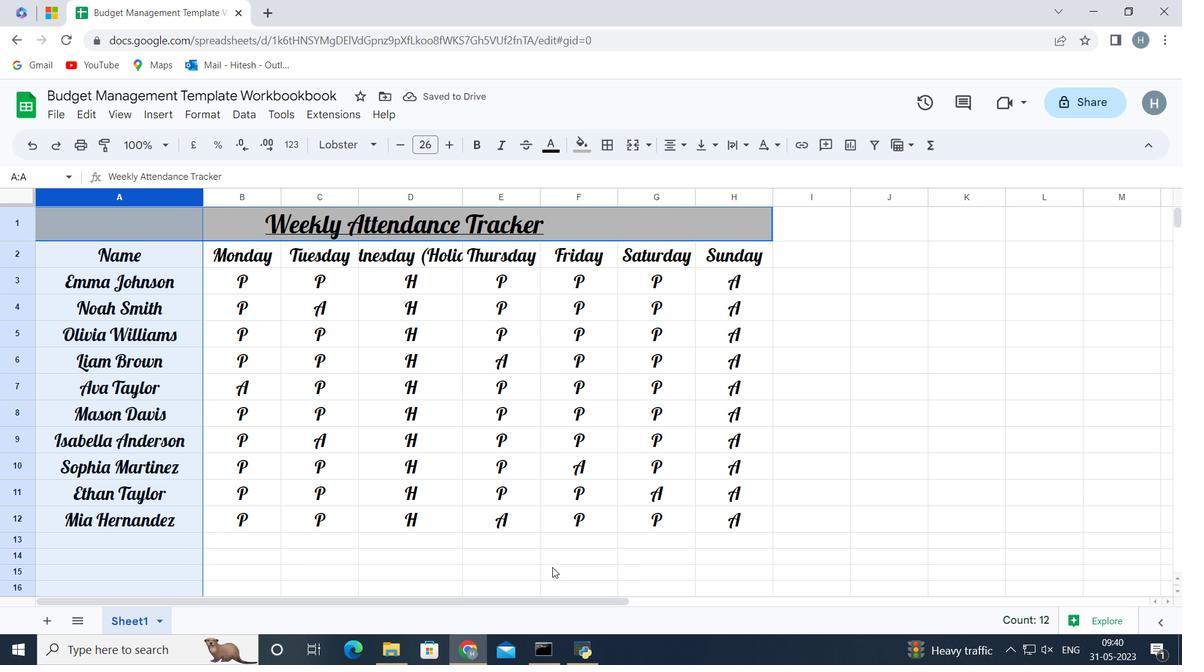 
Action: Mouse pressed left at (553, 562)
Screenshot: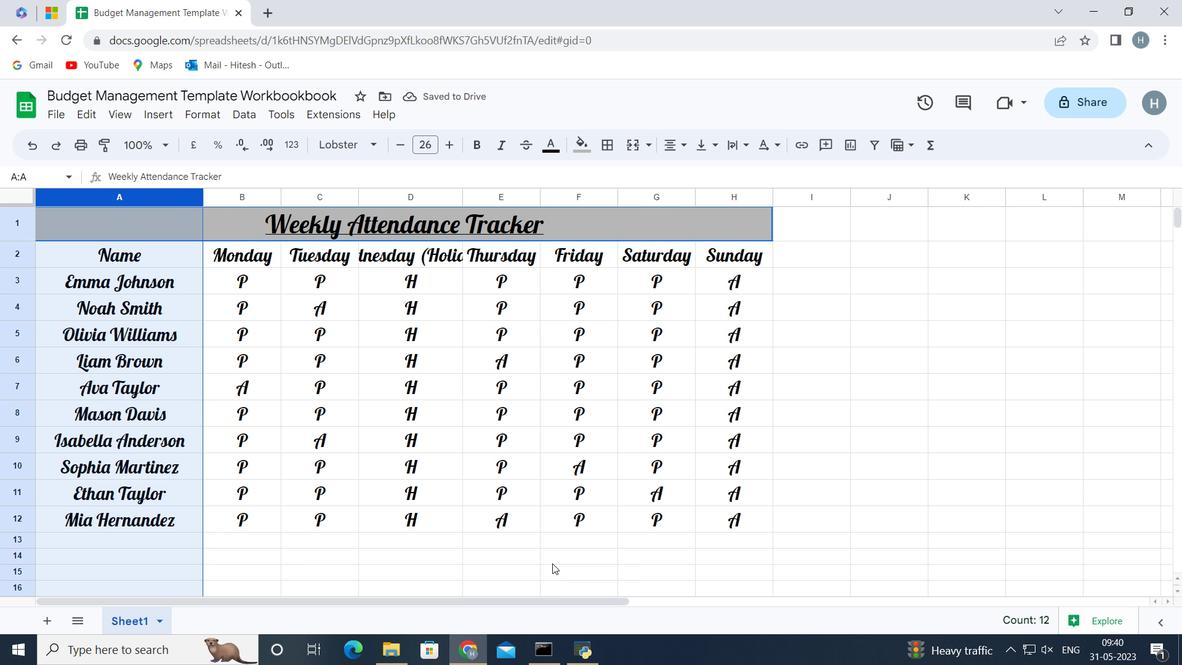 
Action: Mouse moved to (402, 534)
Screenshot: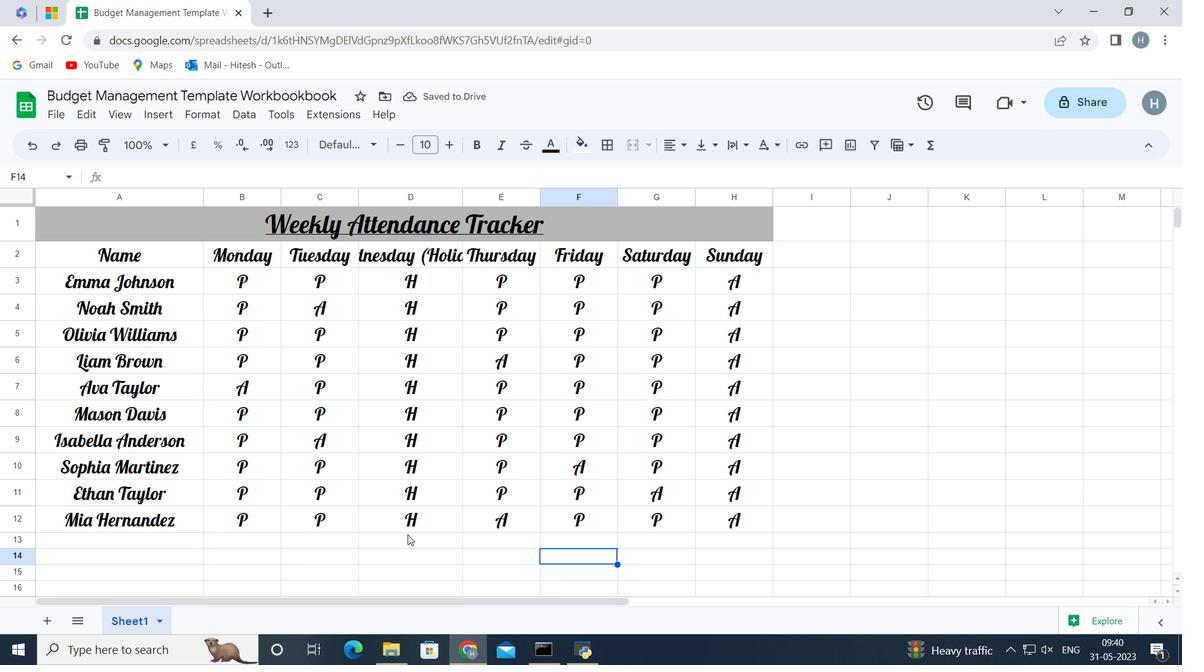 
